 Task: Aligning positions with candidates who applied for jobs.
Action: Mouse moved to (334, 106)
Screenshot: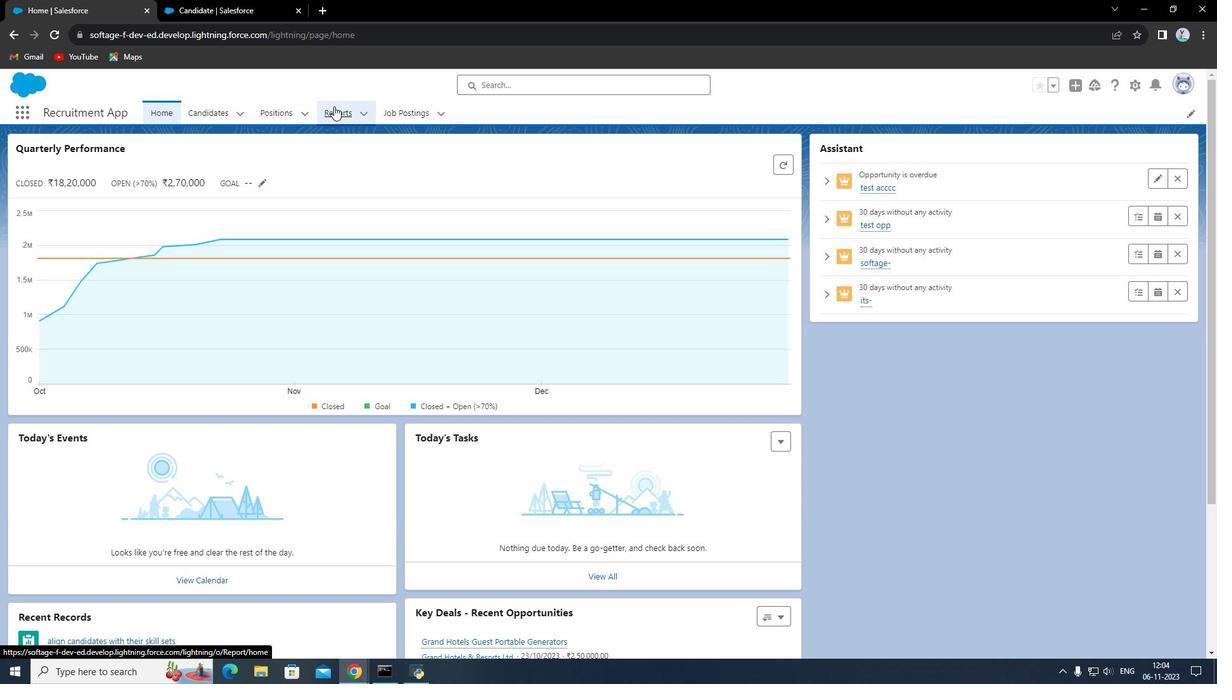 
Action: Mouse pressed left at (334, 106)
Screenshot: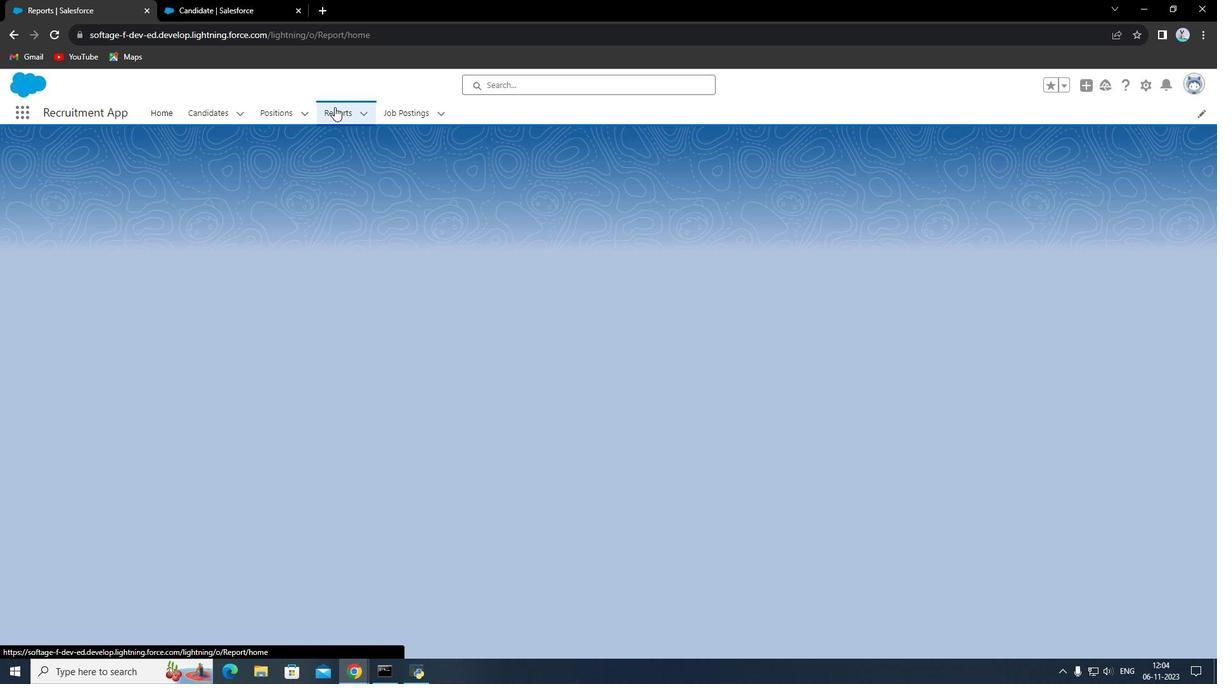 
Action: Mouse moved to (1065, 161)
Screenshot: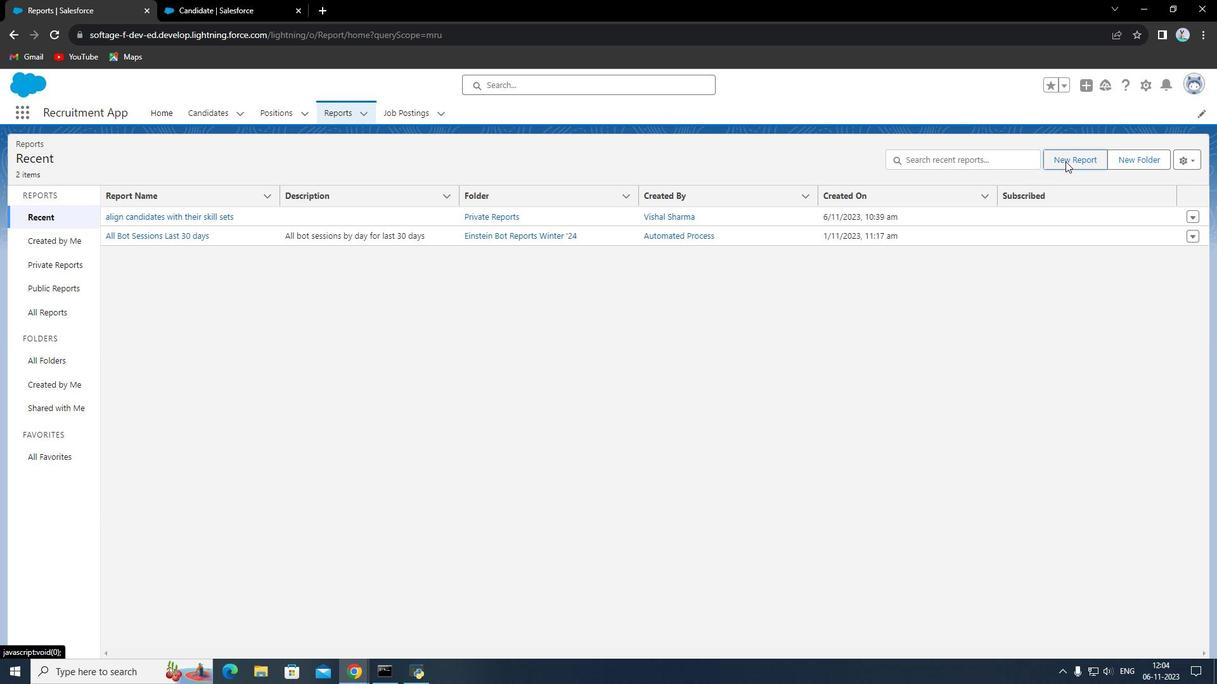 
Action: Mouse pressed left at (1065, 161)
Screenshot: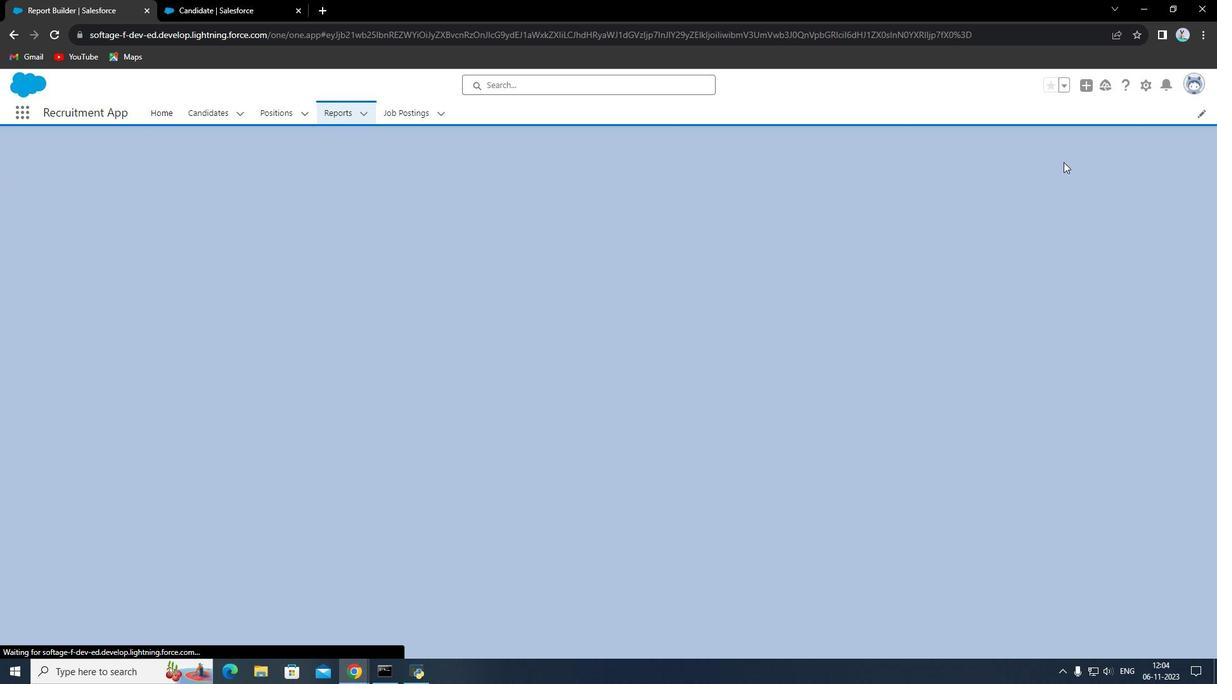 
Action: Mouse moved to (321, 258)
Screenshot: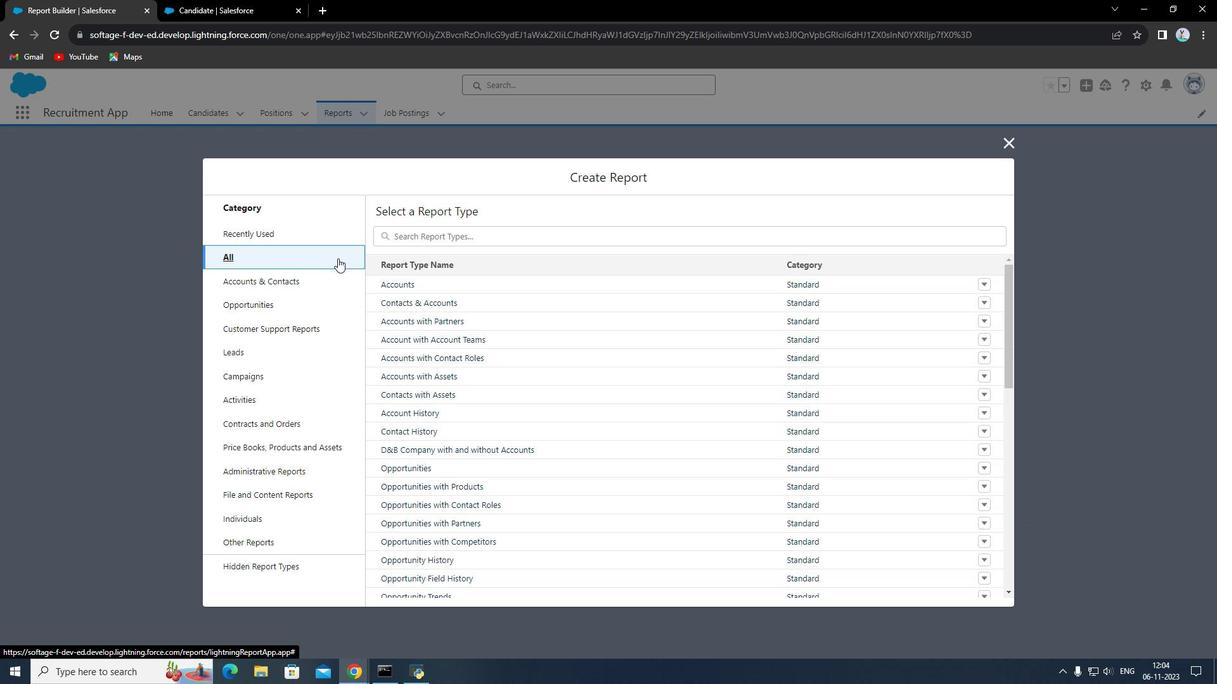 
Action: Mouse pressed left at (321, 258)
Screenshot: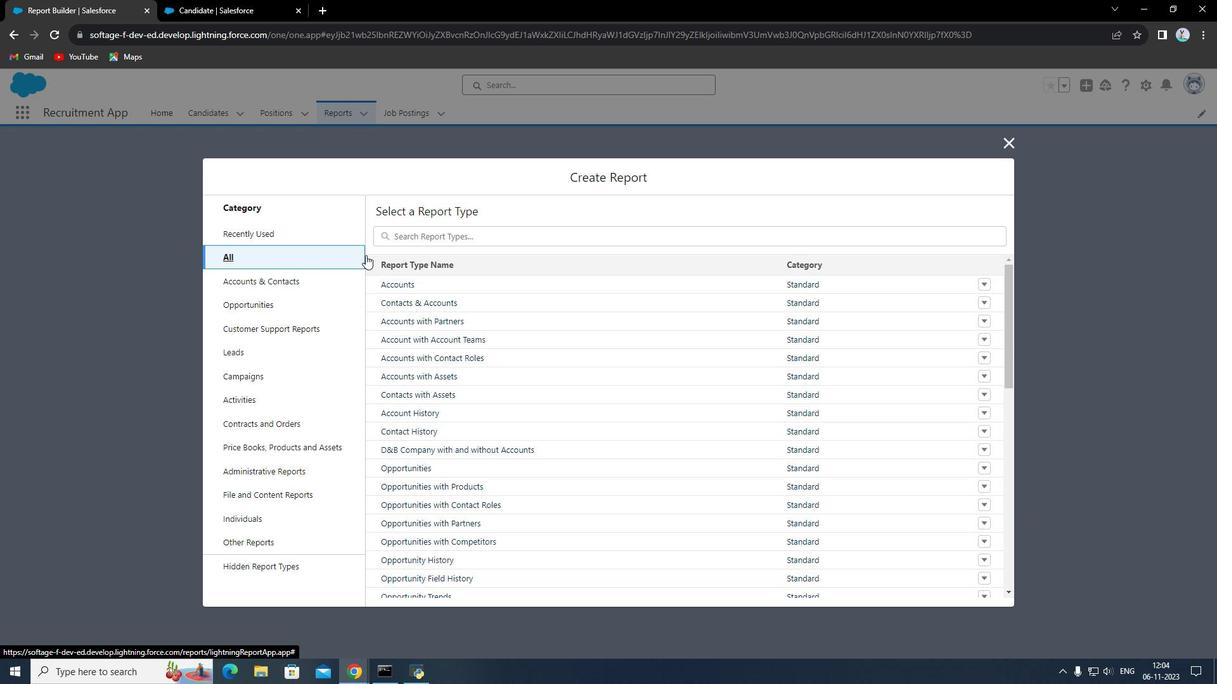 
Action: Mouse moved to (436, 238)
Screenshot: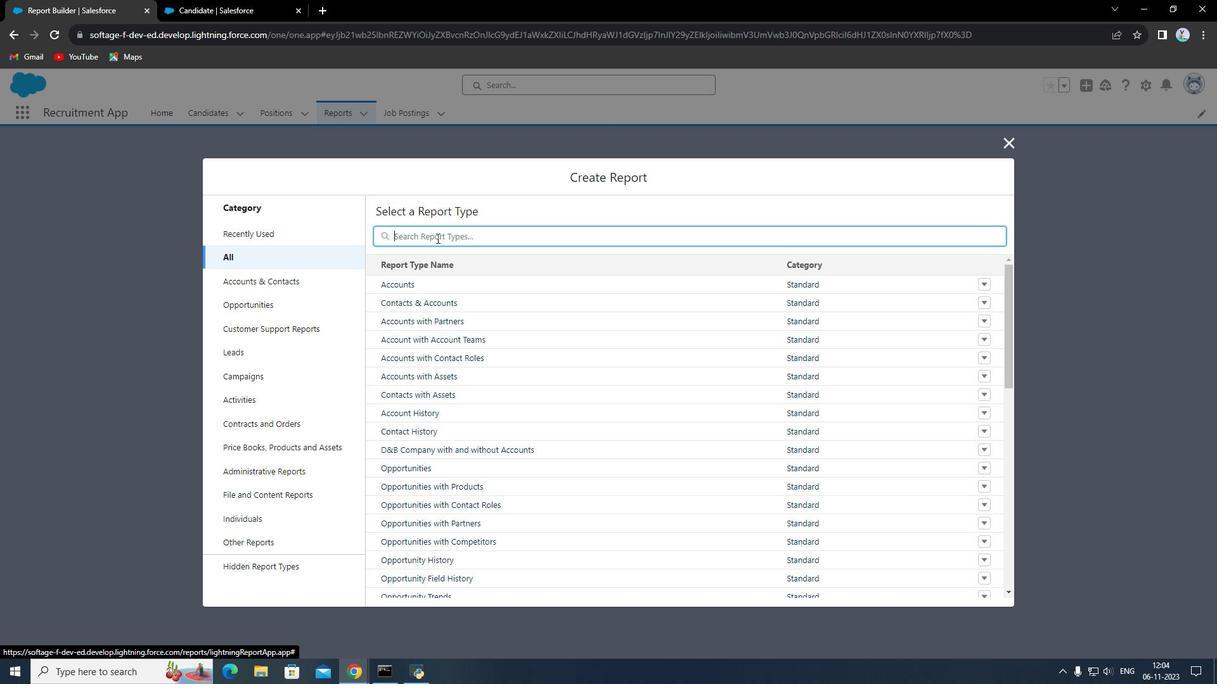 
Action: Mouse pressed left at (436, 238)
Screenshot: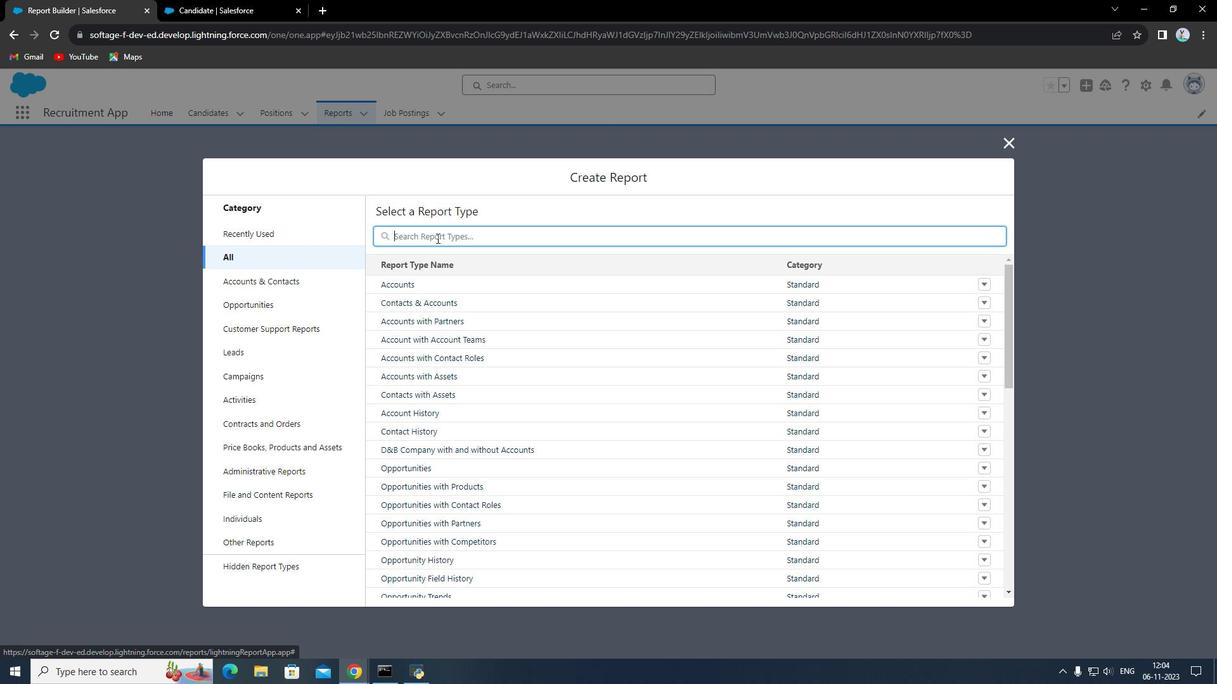 
Action: Mouse moved to (436, 238)
Screenshot: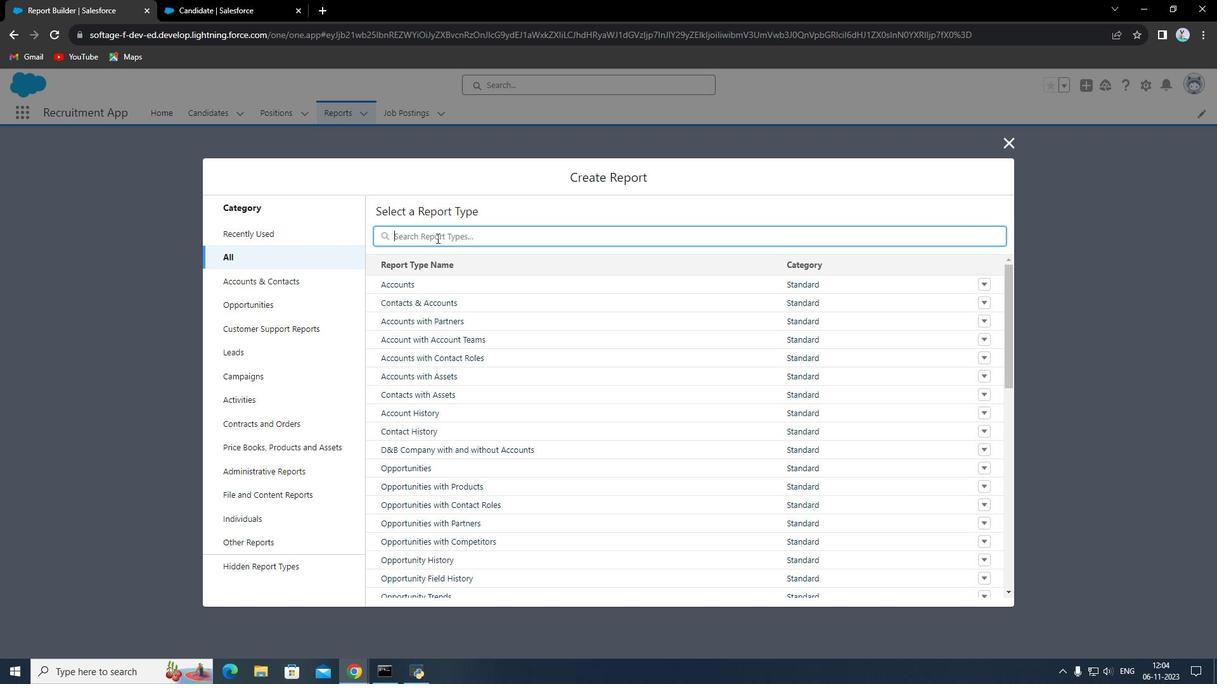 
Action: Key pressed can
Screenshot: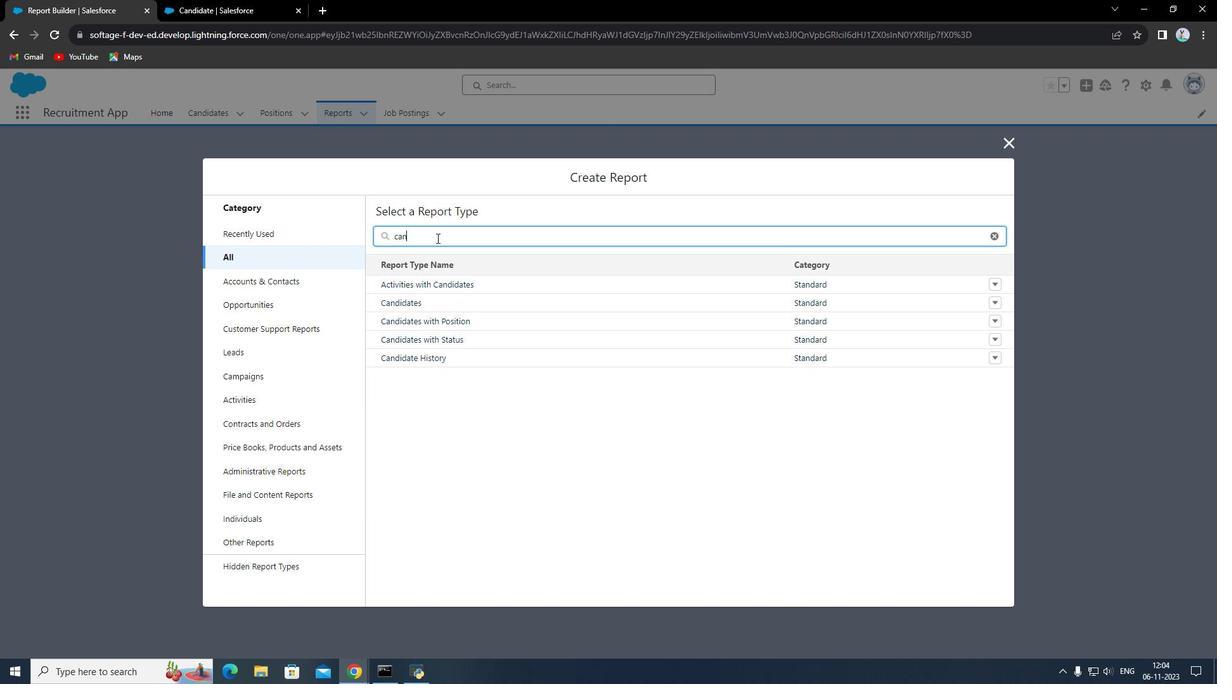 
Action: Mouse moved to (442, 297)
Screenshot: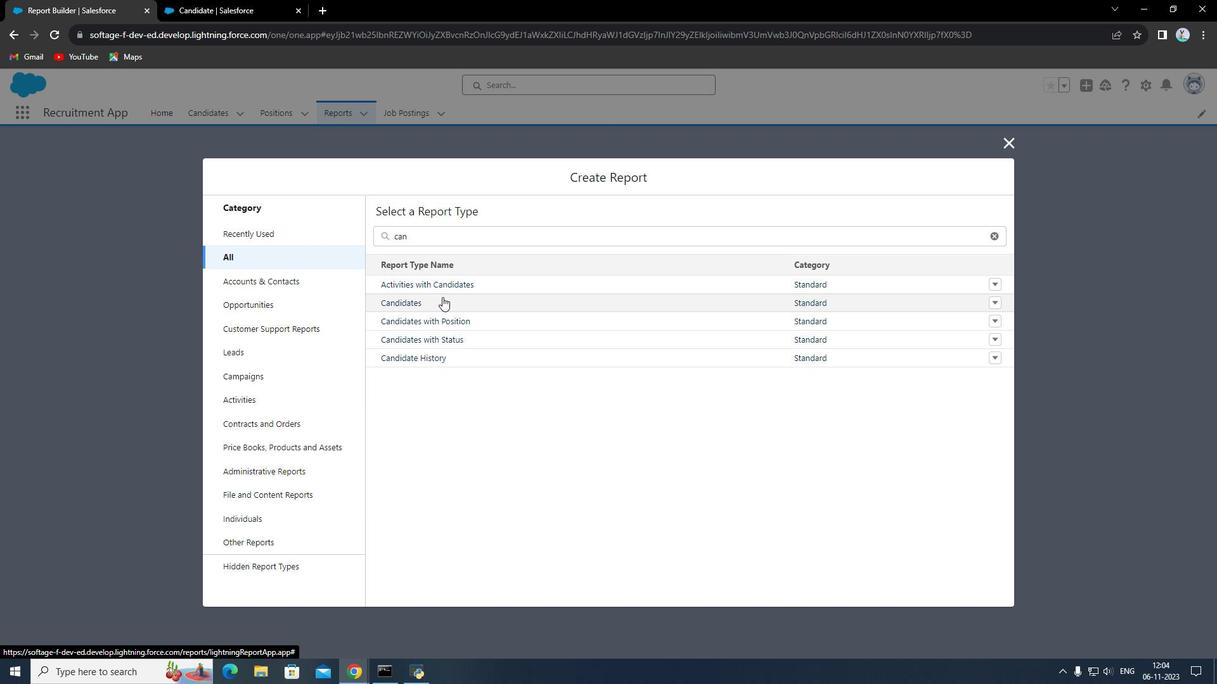 
Action: Mouse pressed left at (442, 297)
Screenshot: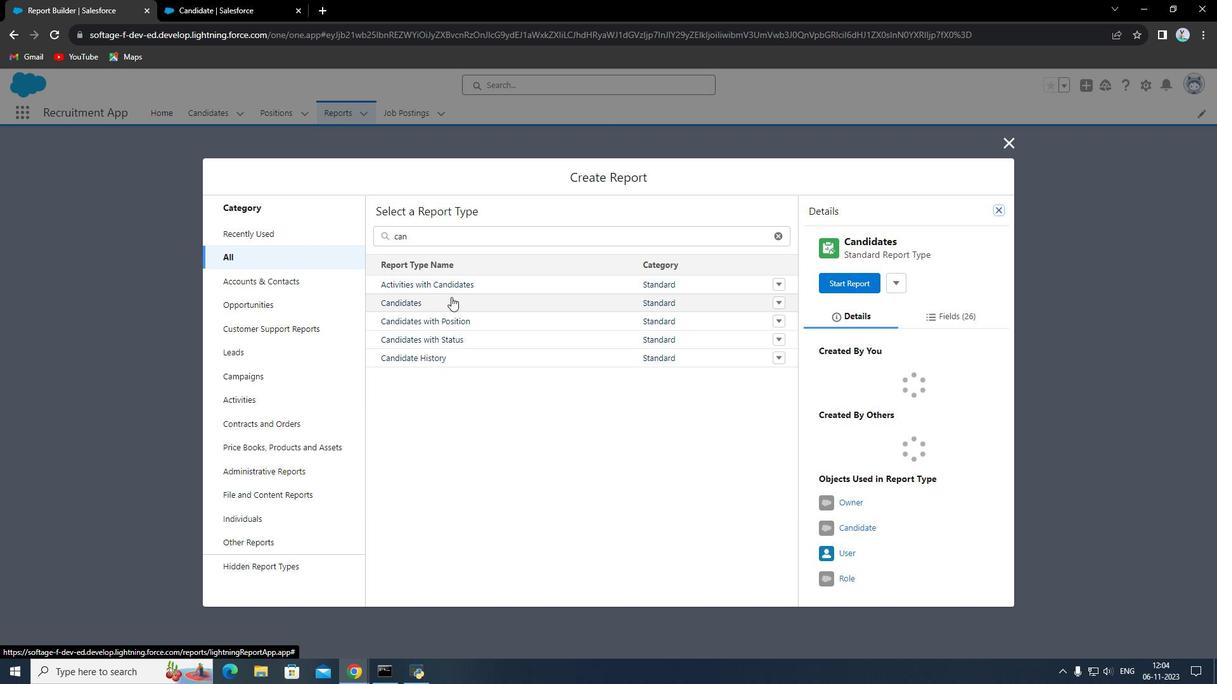 
Action: Mouse moved to (867, 285)
Screenshot: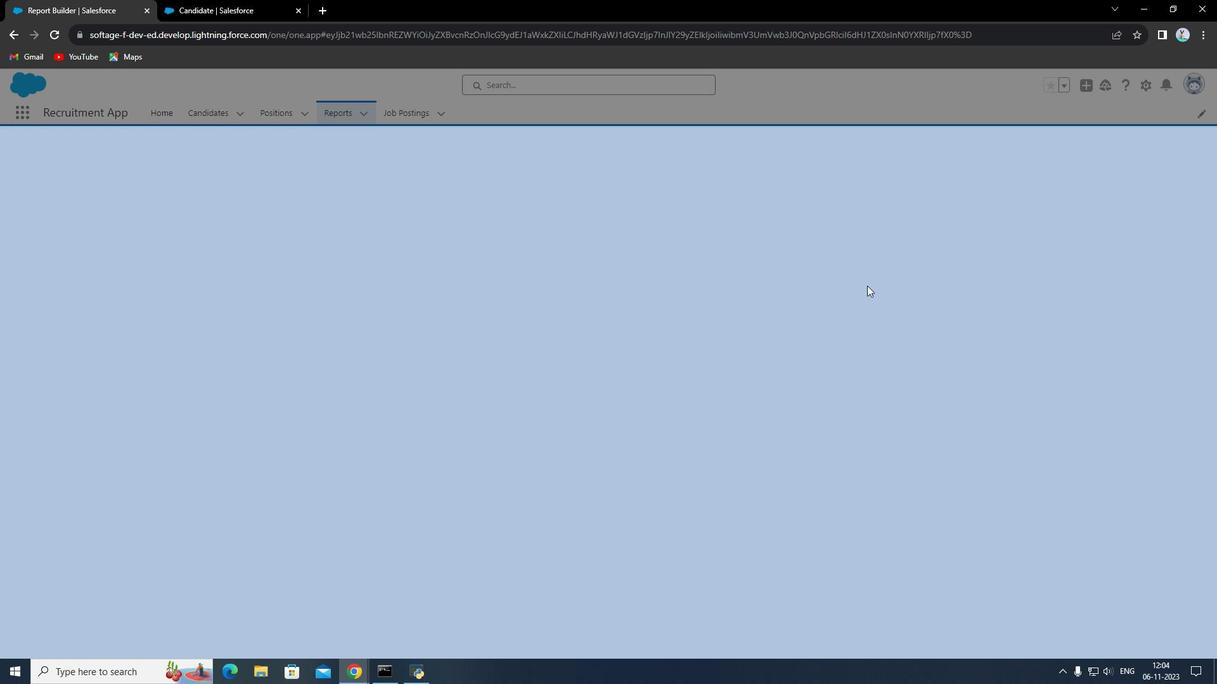 
Action: Mouse pressed left at (867, 285)
Screenshot: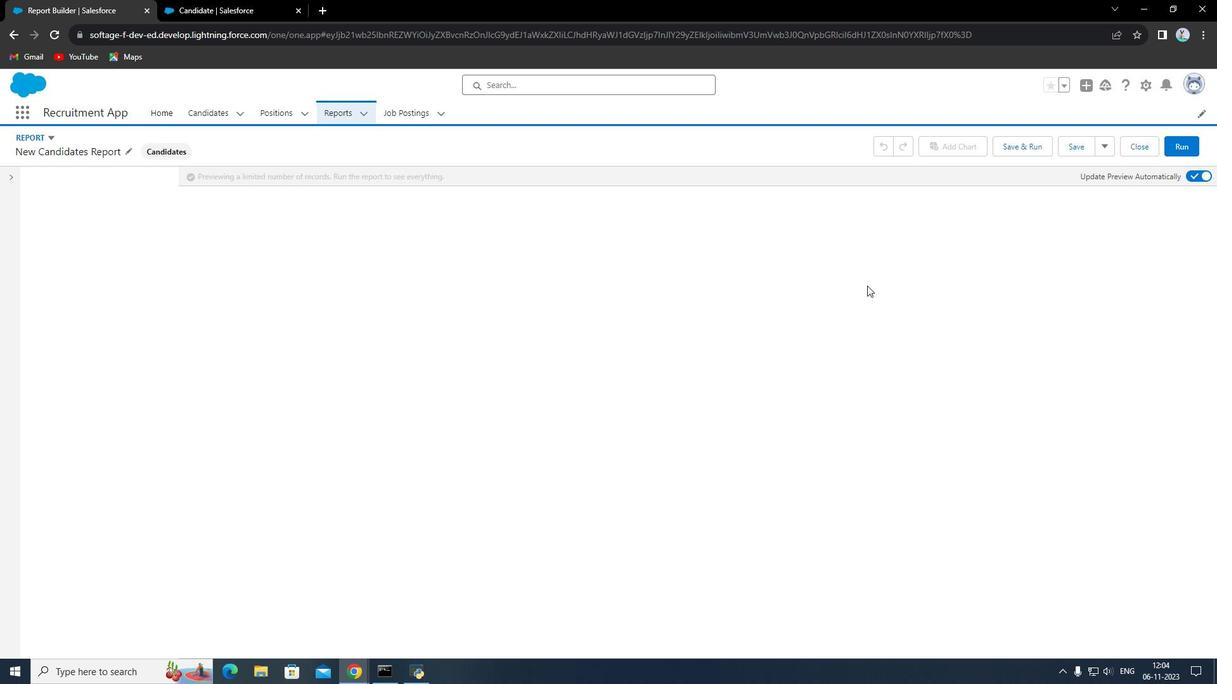 
Action: Mouse moved to (84, 244)
Screenshot: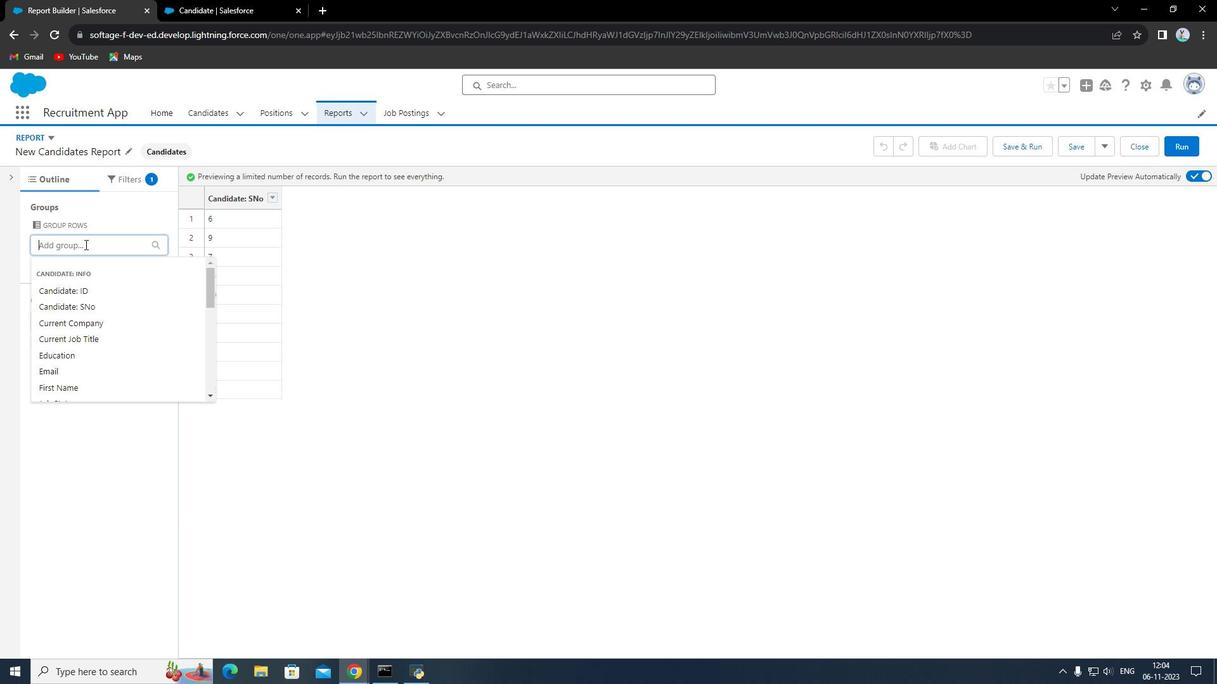 
Action: Mouse pressed left at (84, 244)
Screenshot: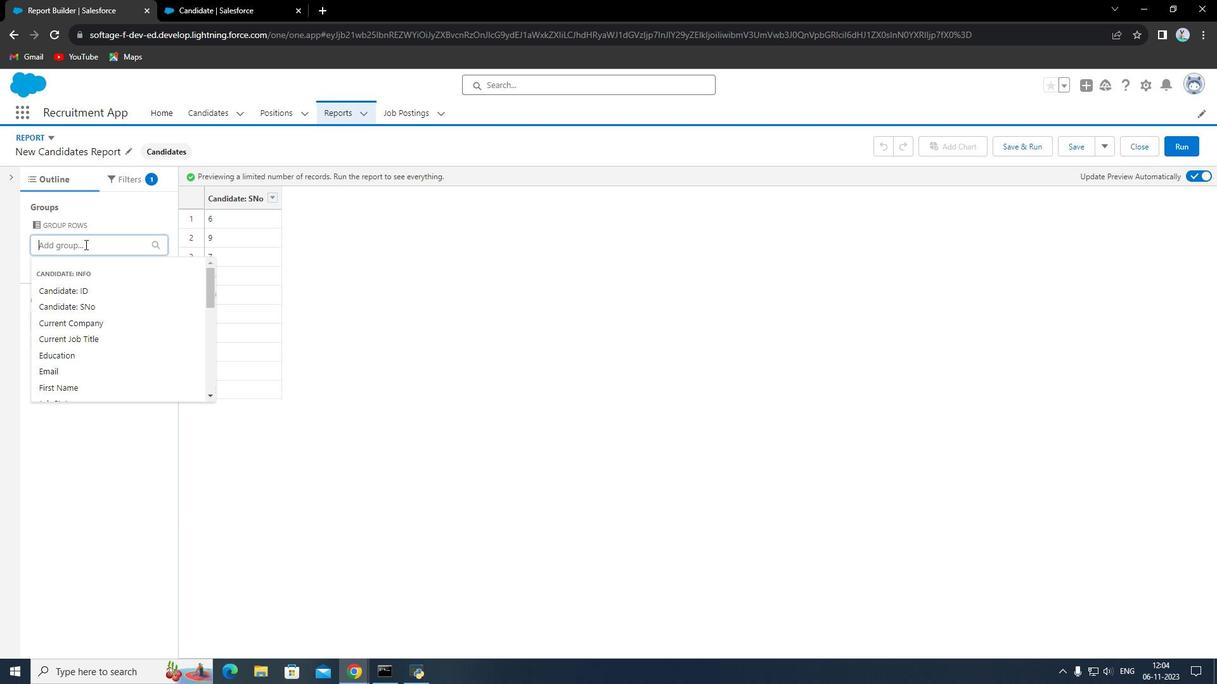 
Action: Key pressed pos
Screenshot: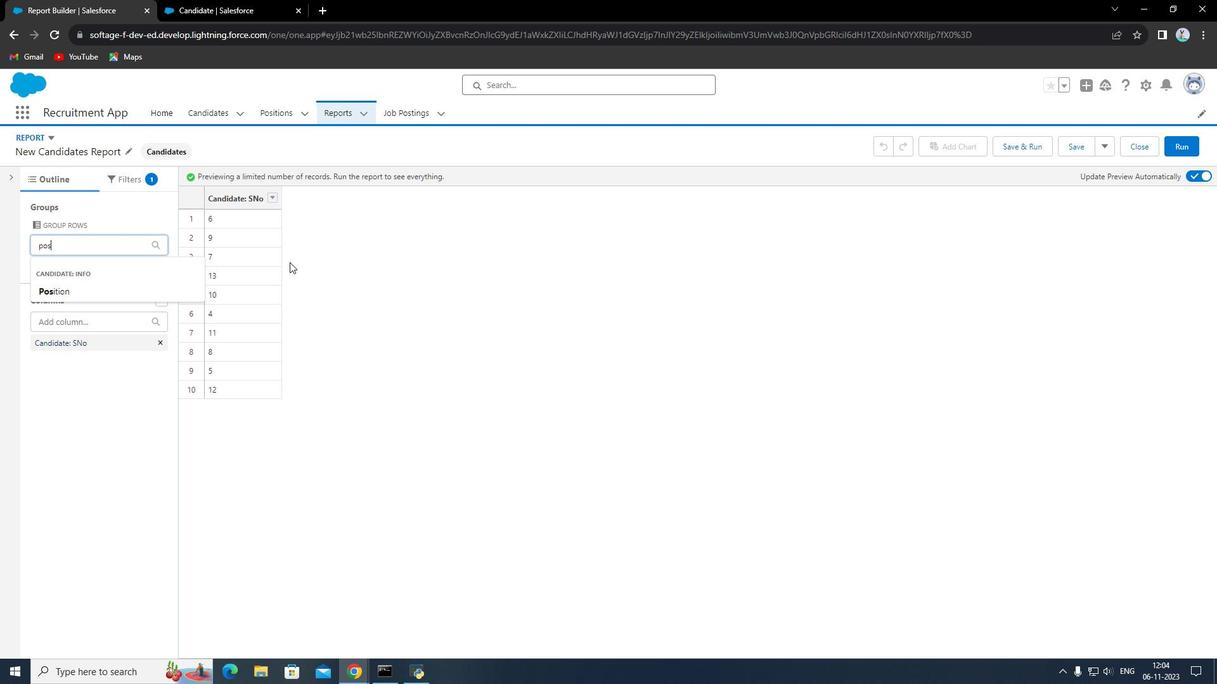 
Action: Mouse moved to (102, 287)
Screenshot: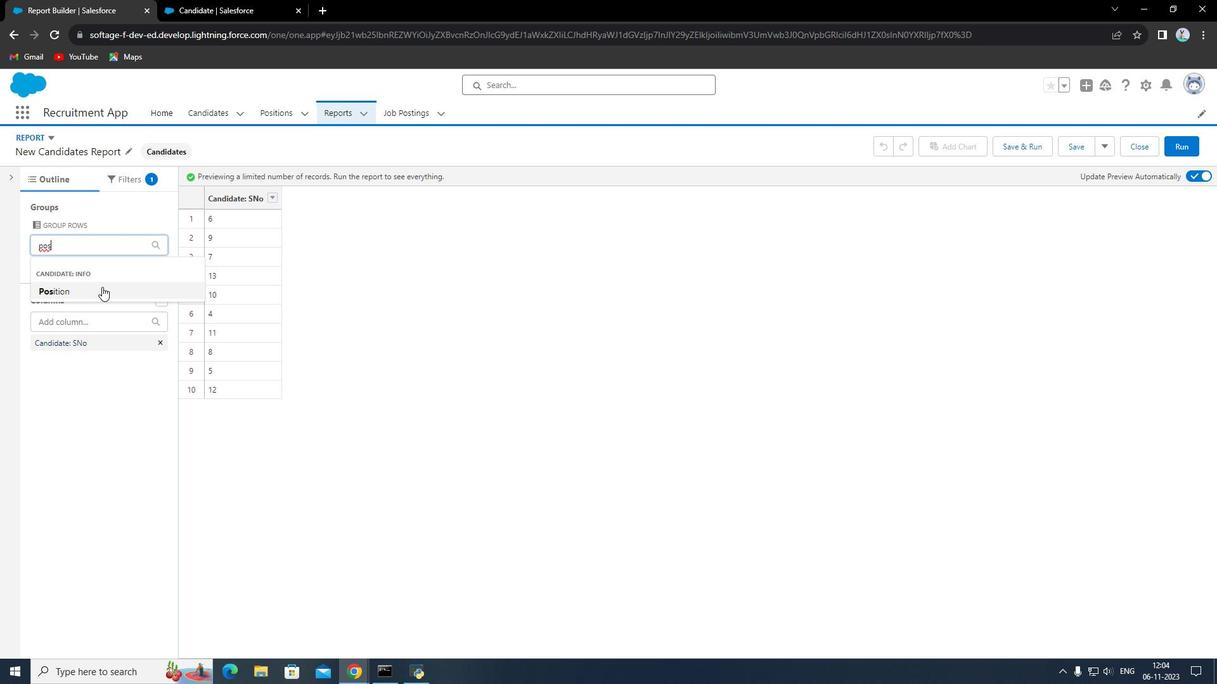
Action: Mouse pressed left at (102, 287)
Screenshot: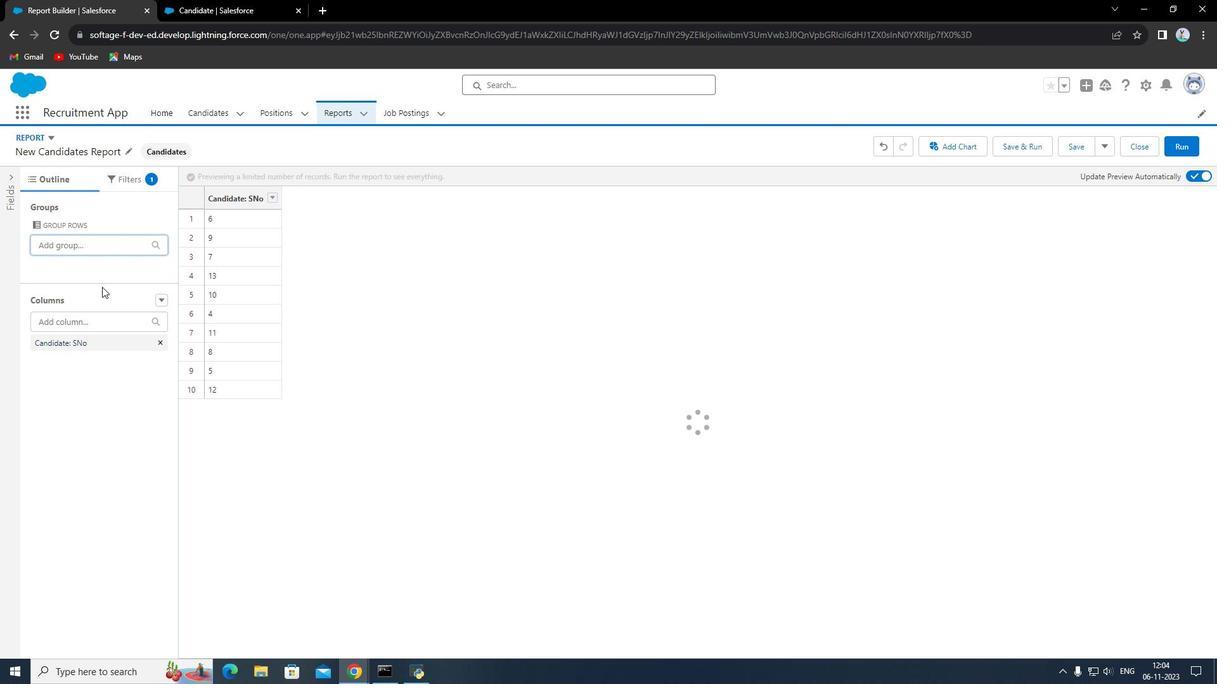 
Action: Mouse moved to (109, 387)
Screenshot: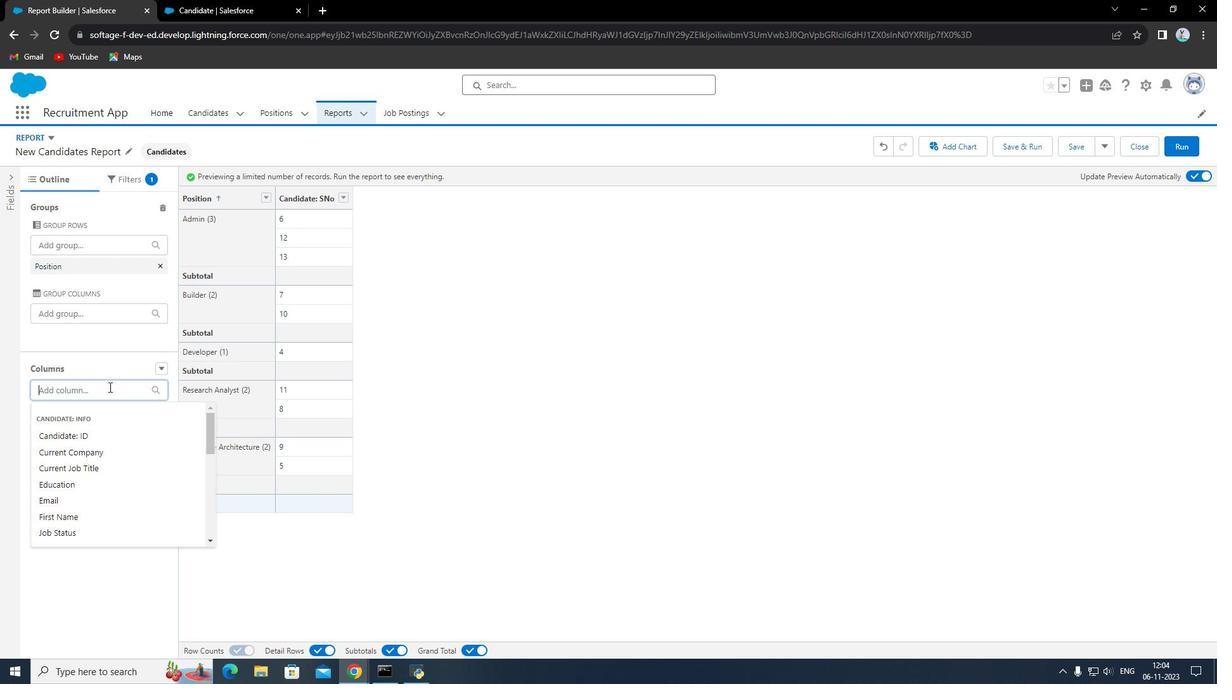 
Action: Mouse pressed left at (109, 387)
Screenshot: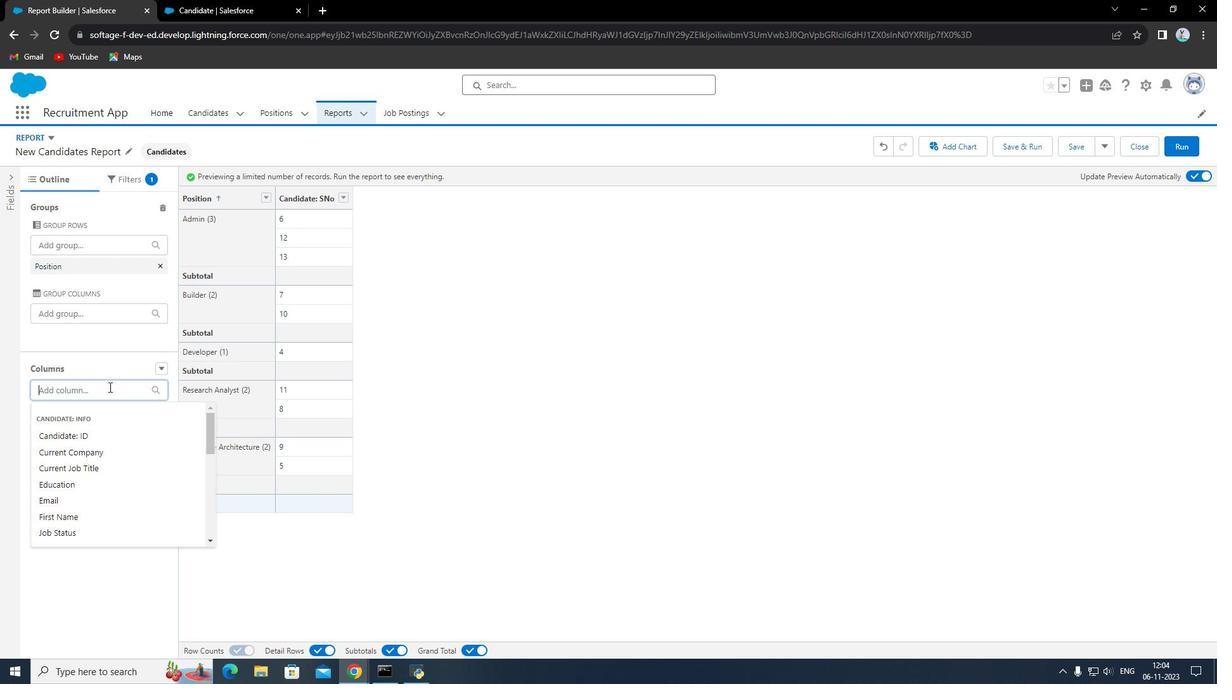 
Action: Mouse moved to (109, 387)
Screenshot: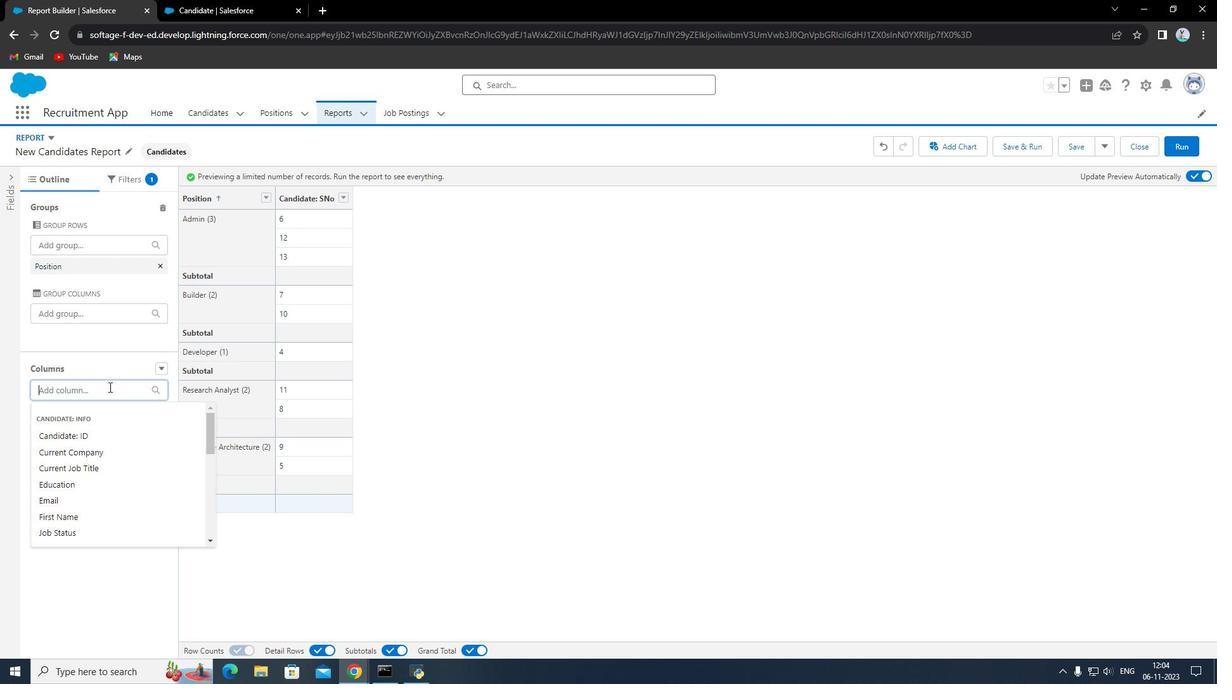 
Action: Key pressed co
Screenshot: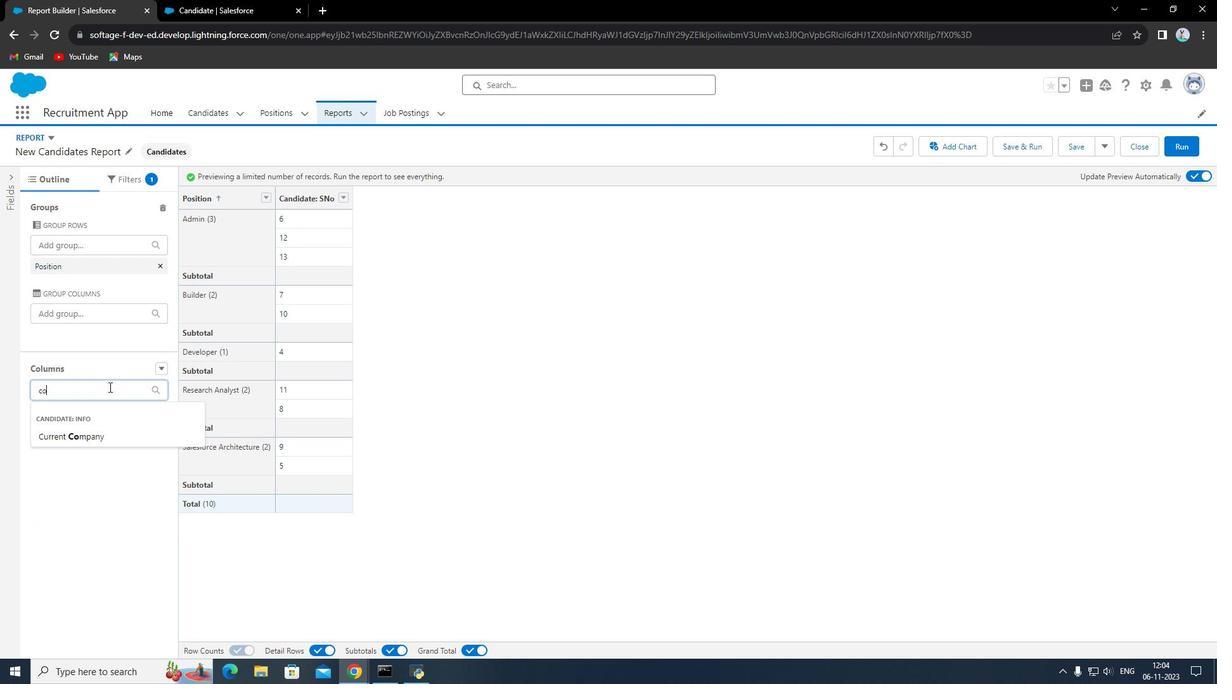 
Action: Mouse moved to (126, 431)
Screenshot: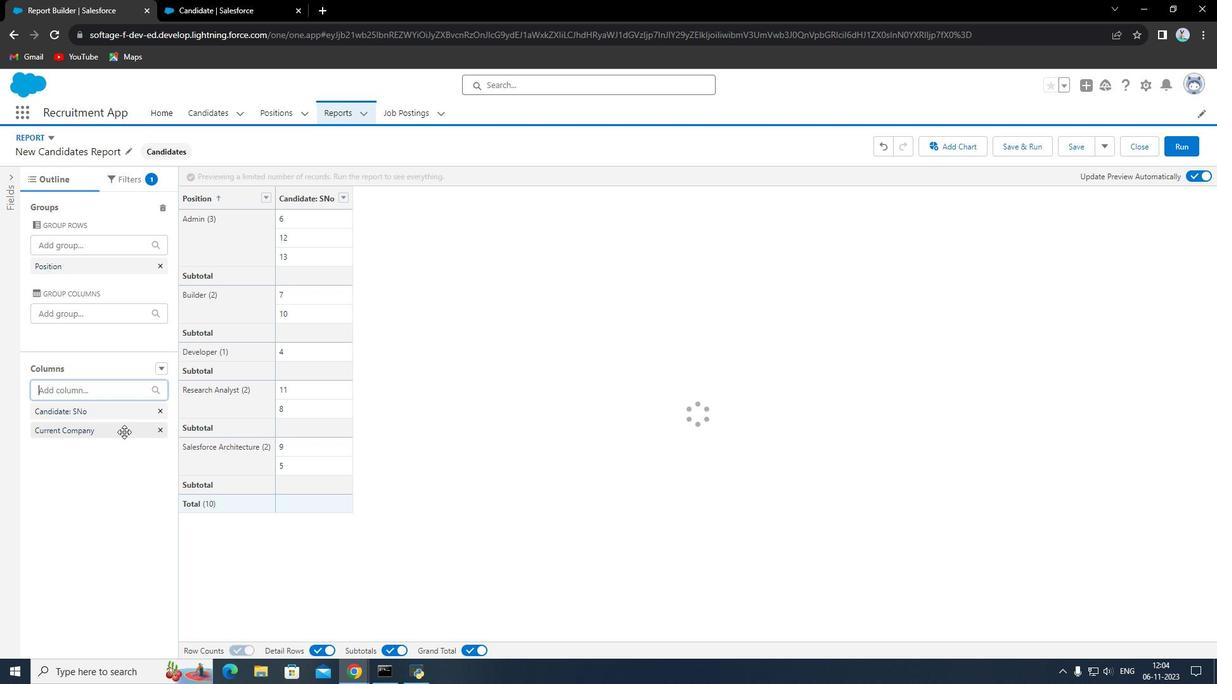 
Action: Mouse pressed left at (126, 431)
Screenshot: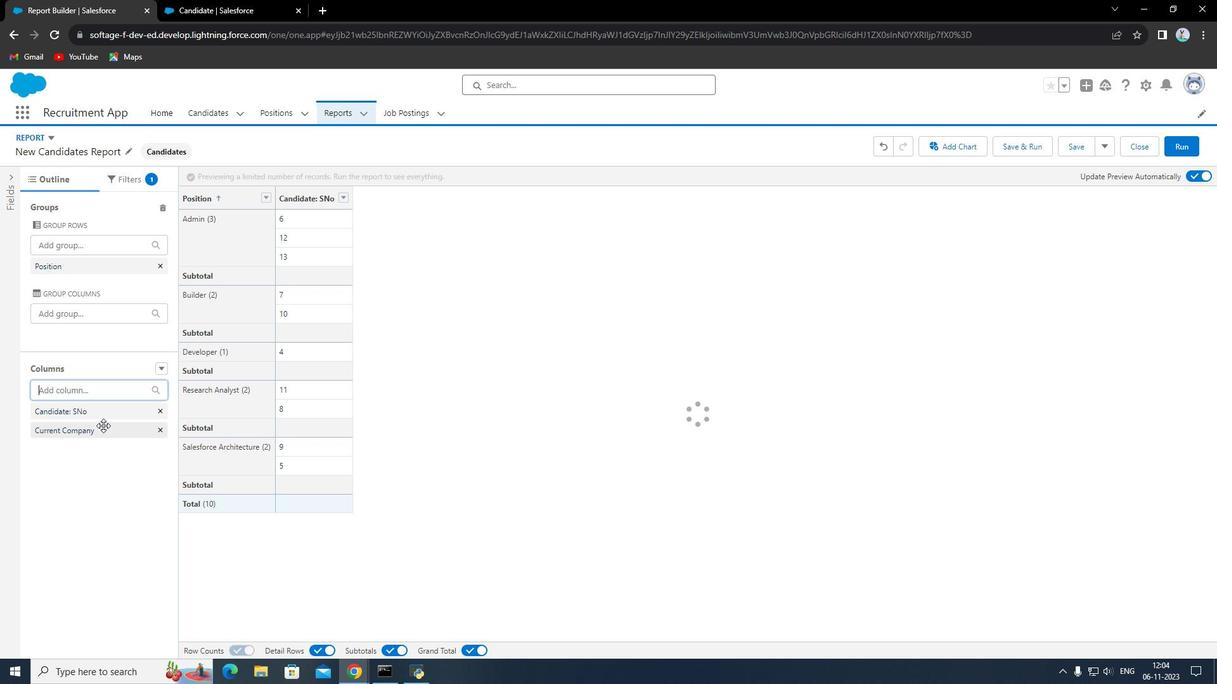 
Action: Mouse moved to (95, 391)
Screenshot: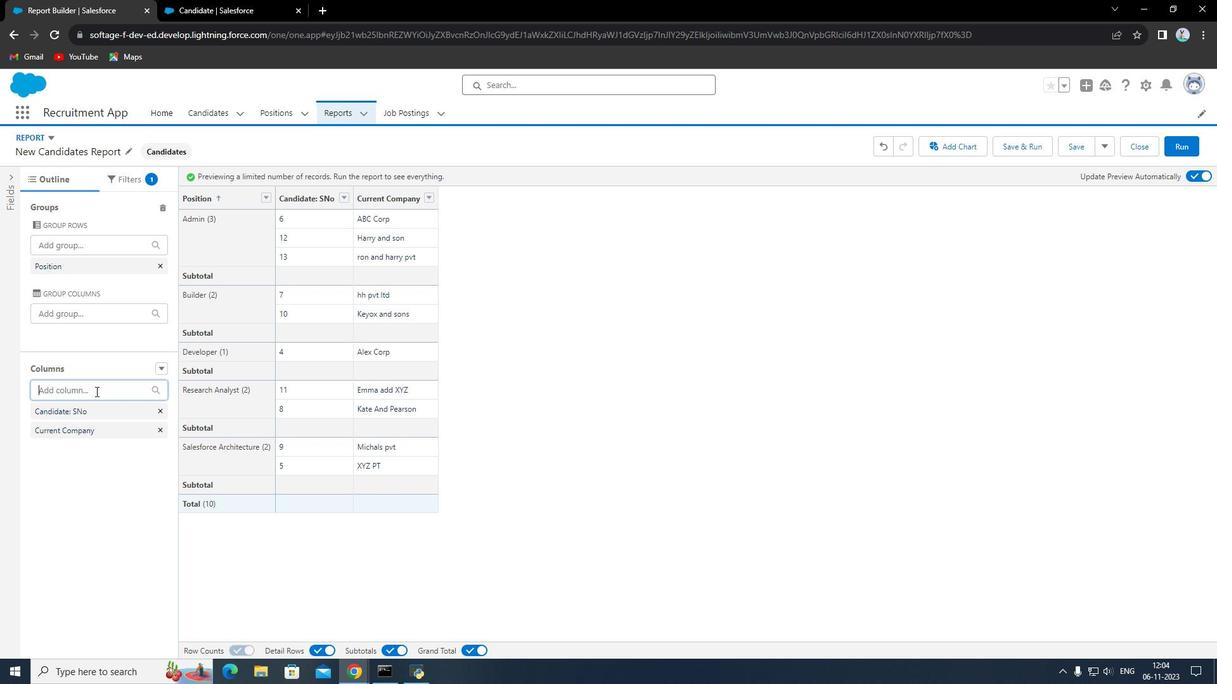 
Action: Mouse pressed left at (95, 391)
Screenshot: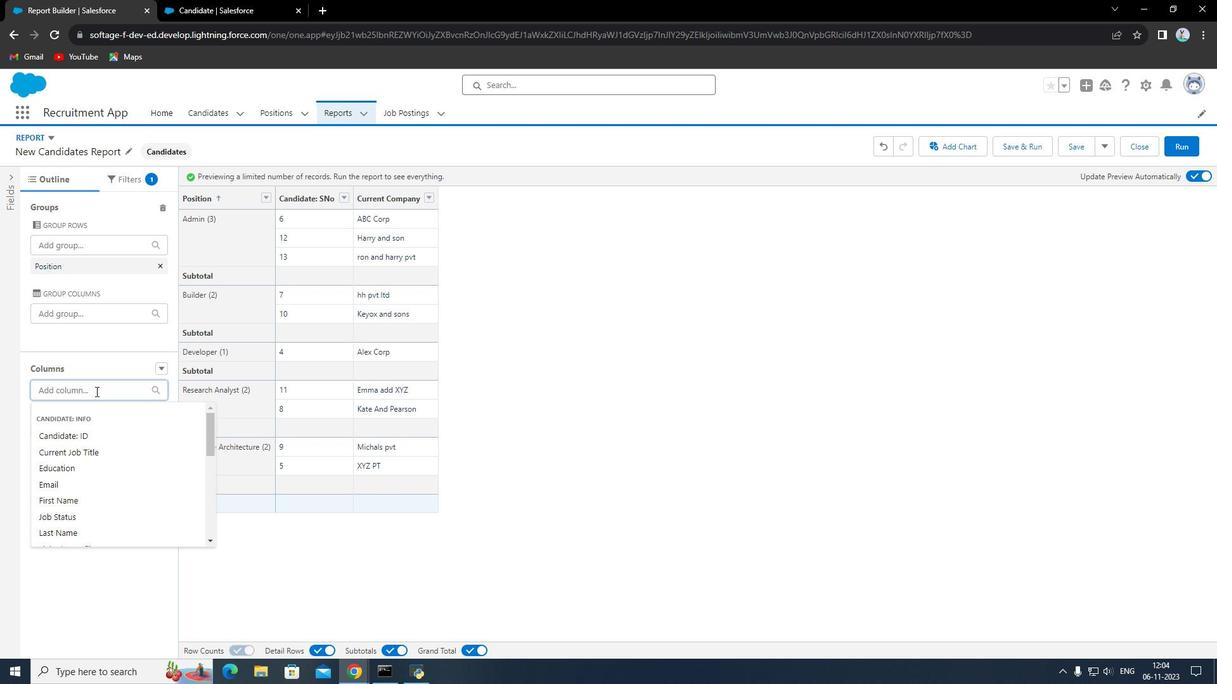 
Action: Key pressed nam
Screenshot: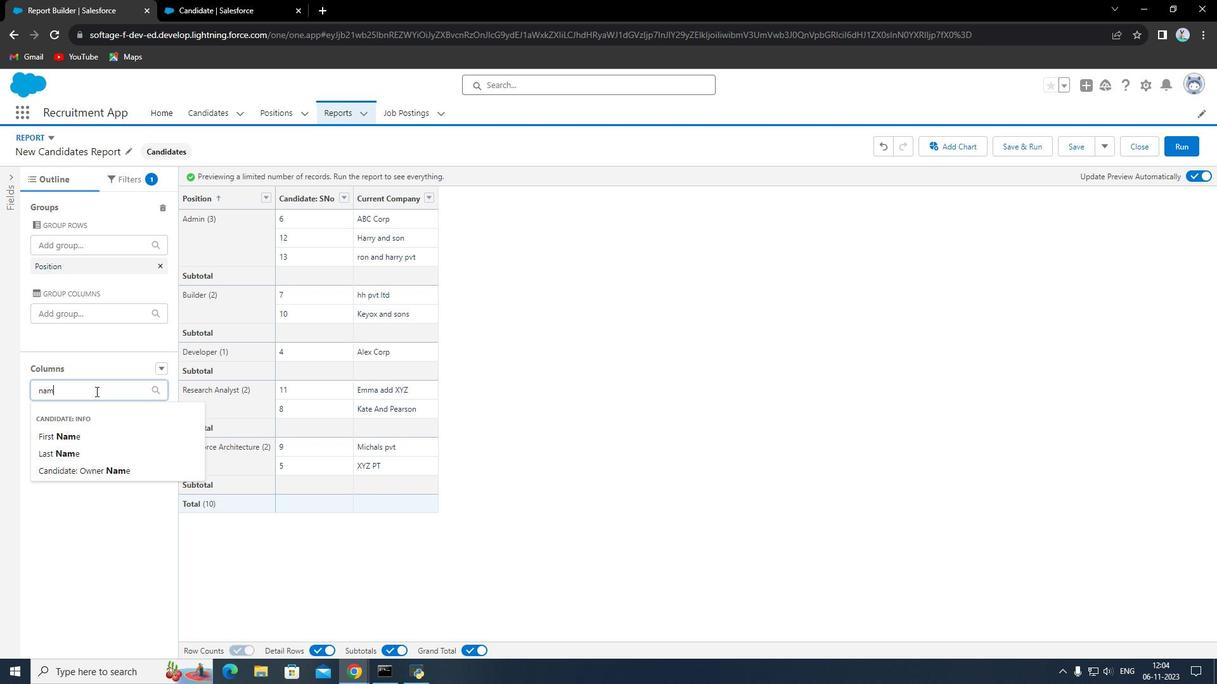 
Action: Mouse moved to (98, 435)
Screenshot: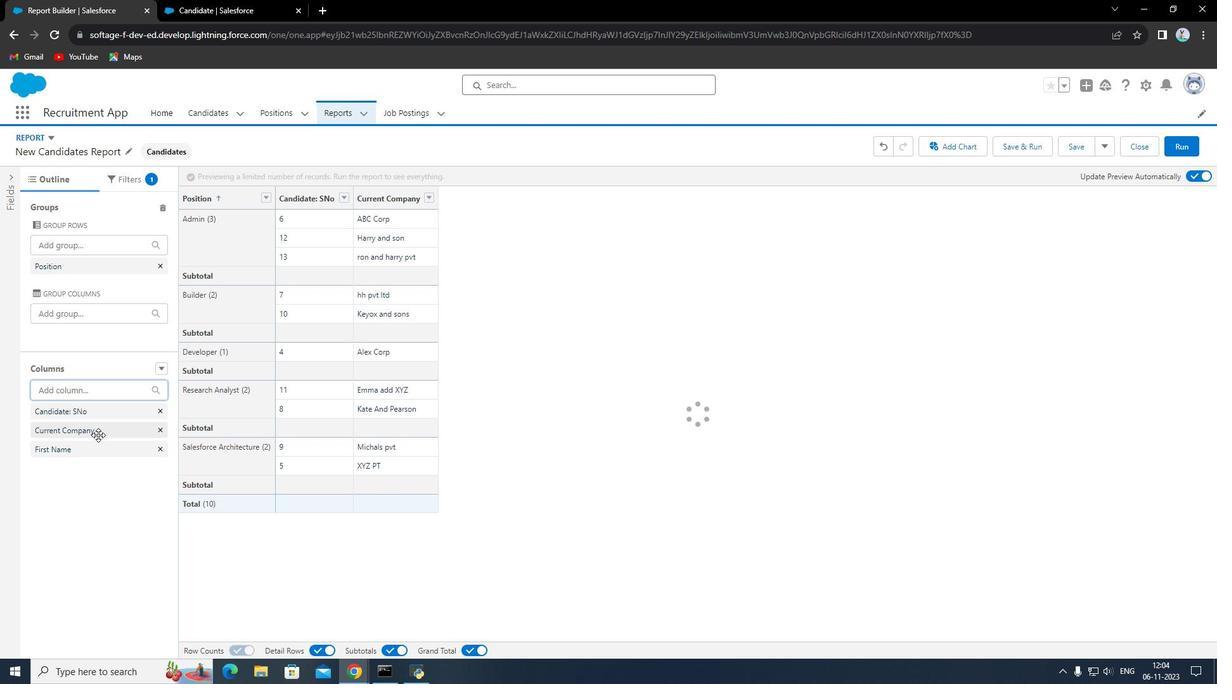 
Action: Mouse pressed left at (98, 435)
Screenshot: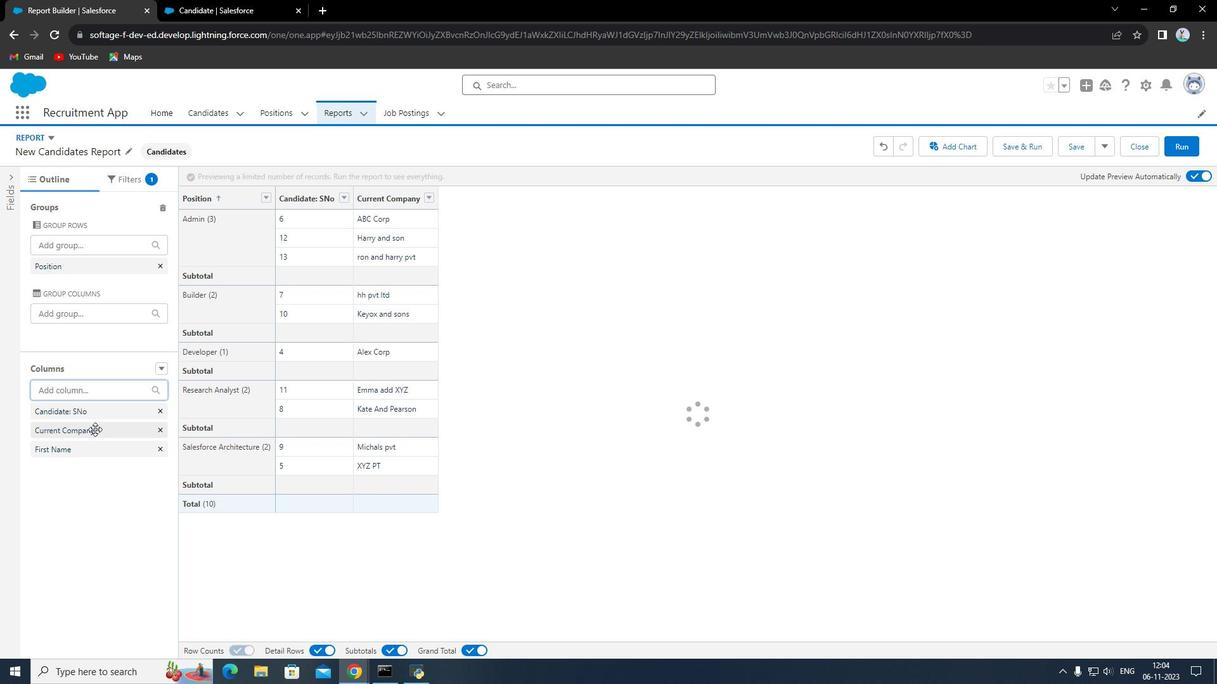 
Action: Mouse moved to (88, 391)
Screenshot: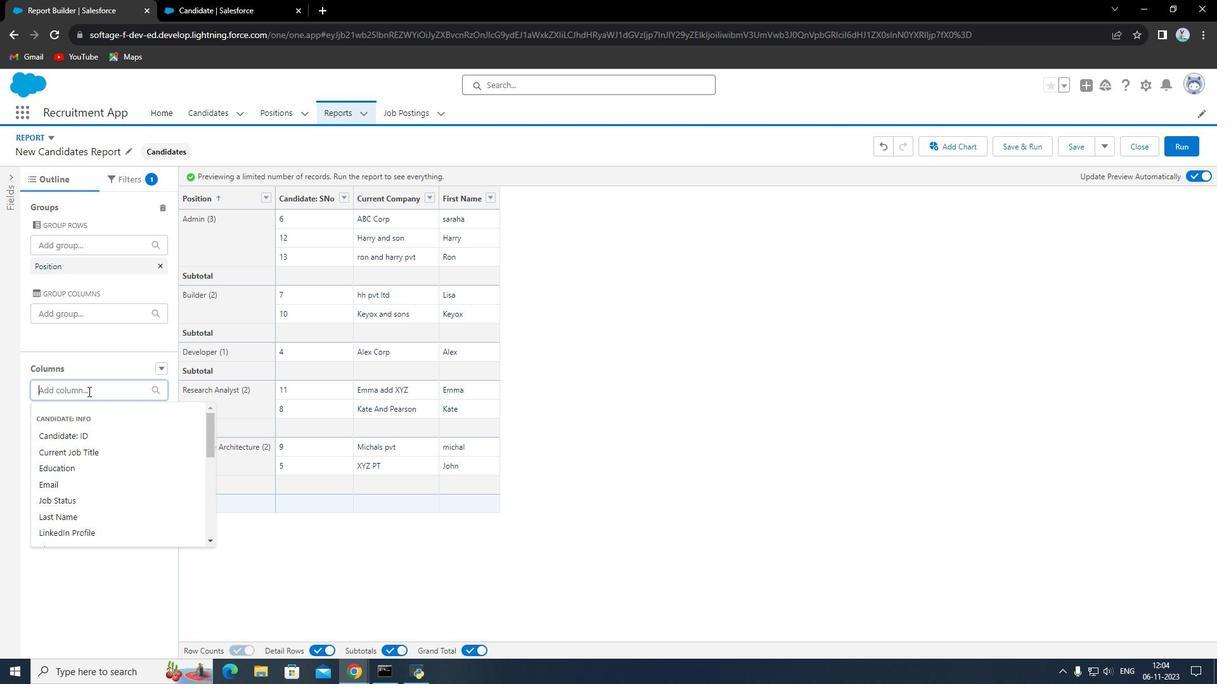 
Action: Mouse pressed left at (88, 391)
Screenshot: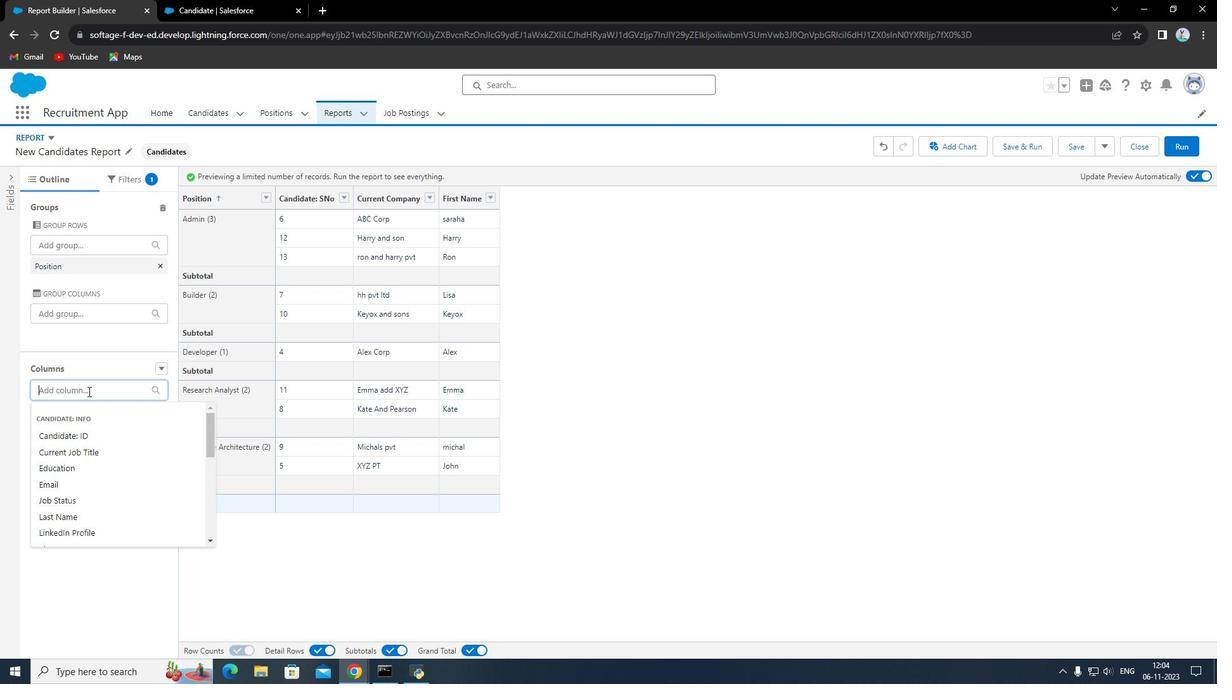 
Action: Key pressed nam
Screenshot: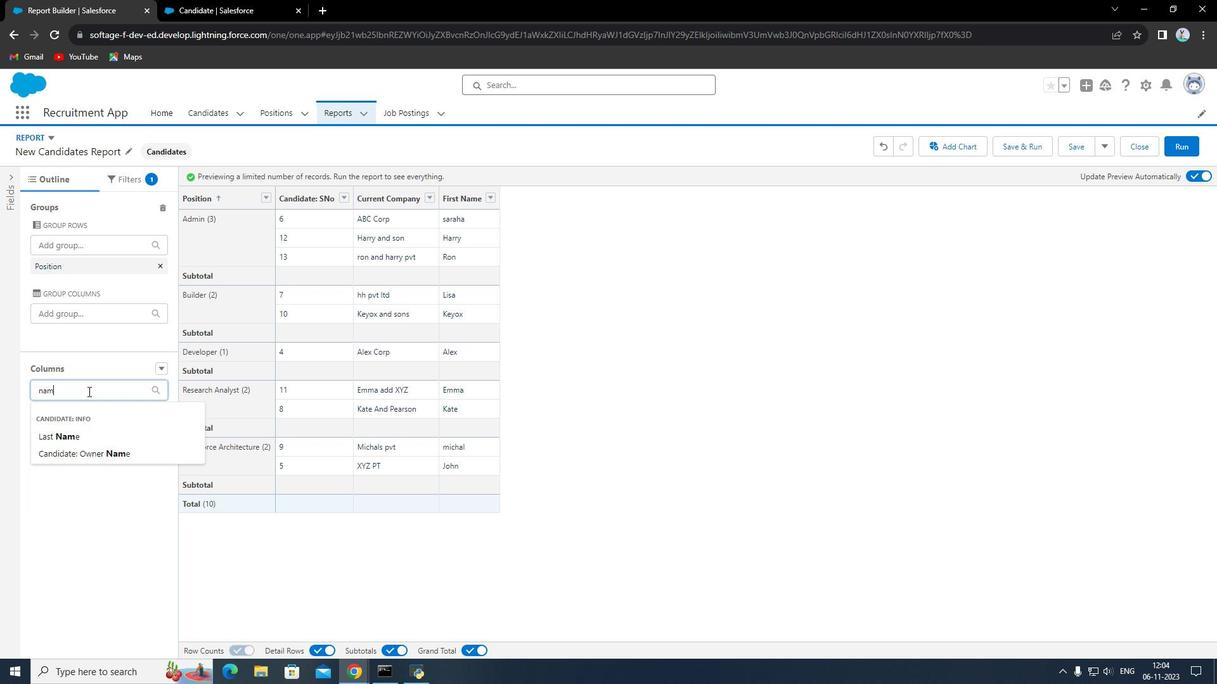 
Action: Mouse moved to (112, 431)
Screenshot: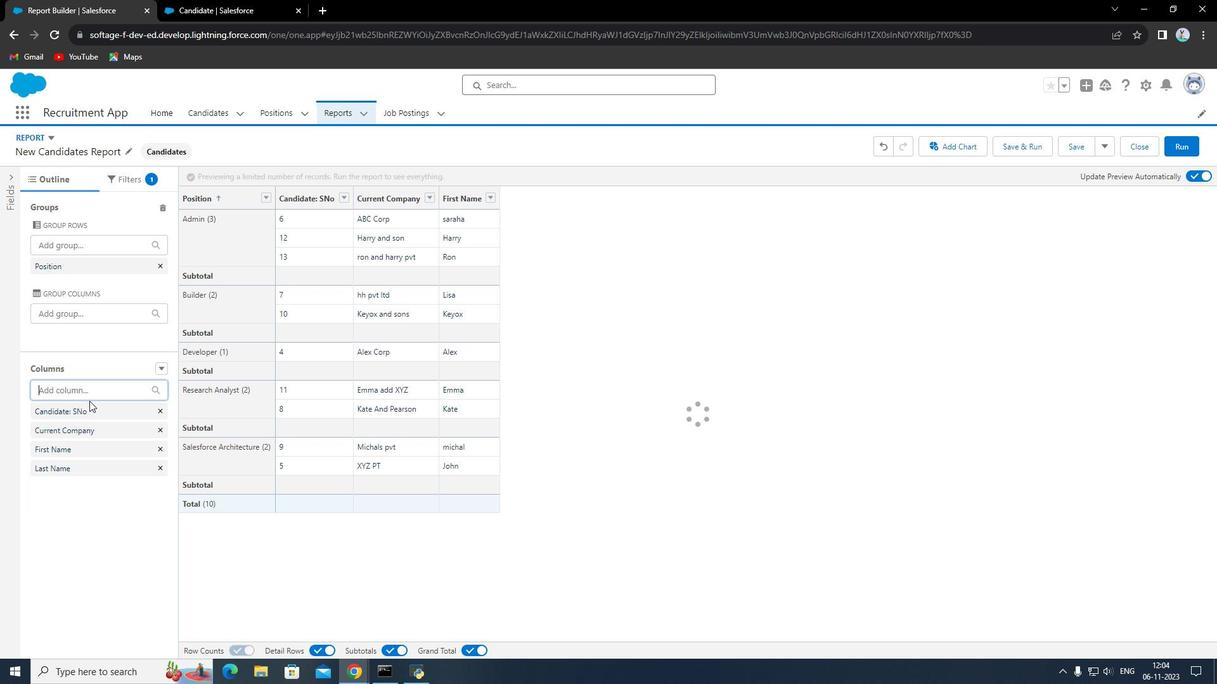 
Action: Mouse pressed left at (112, 431)
Screenshot: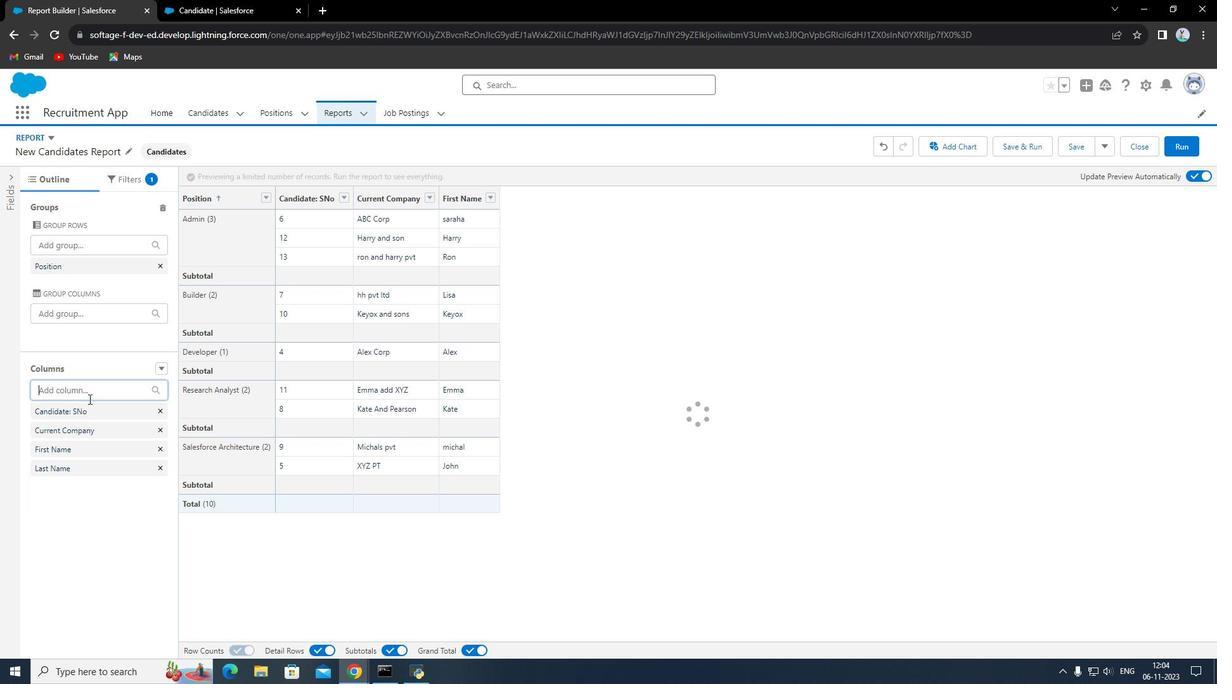 
Action: Mouse moved to (86, 393)
Screenshot: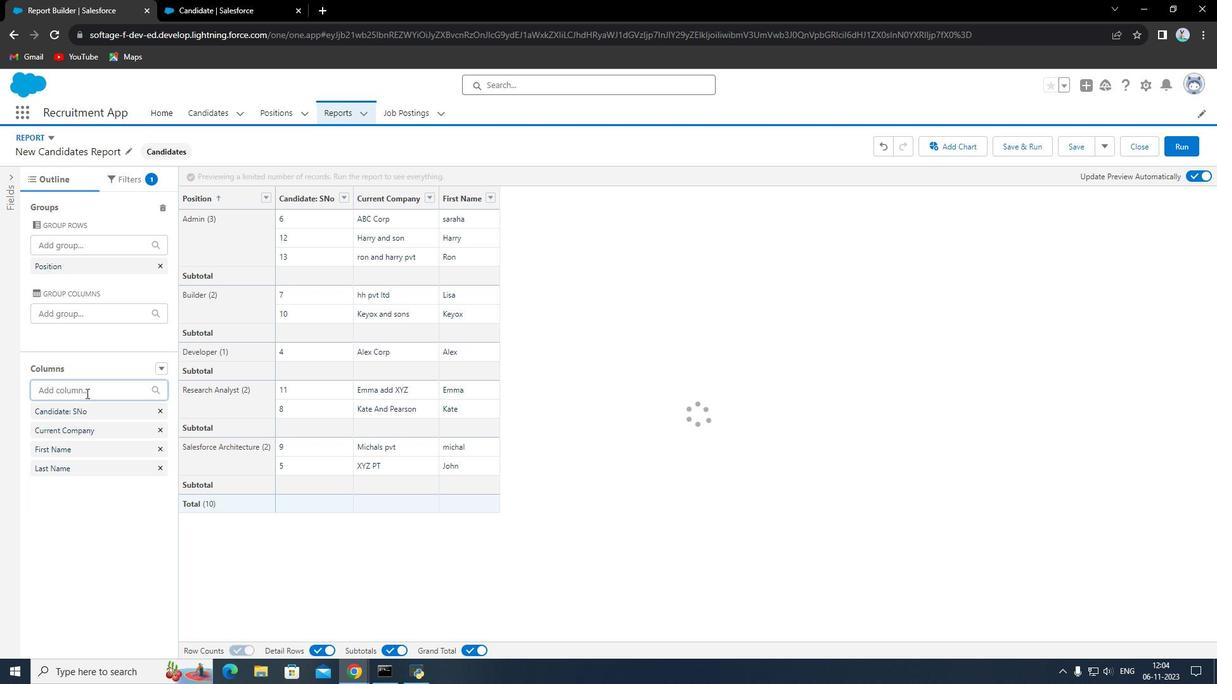 
Action: Mouse pressed left at (86, 393)
Screenshot: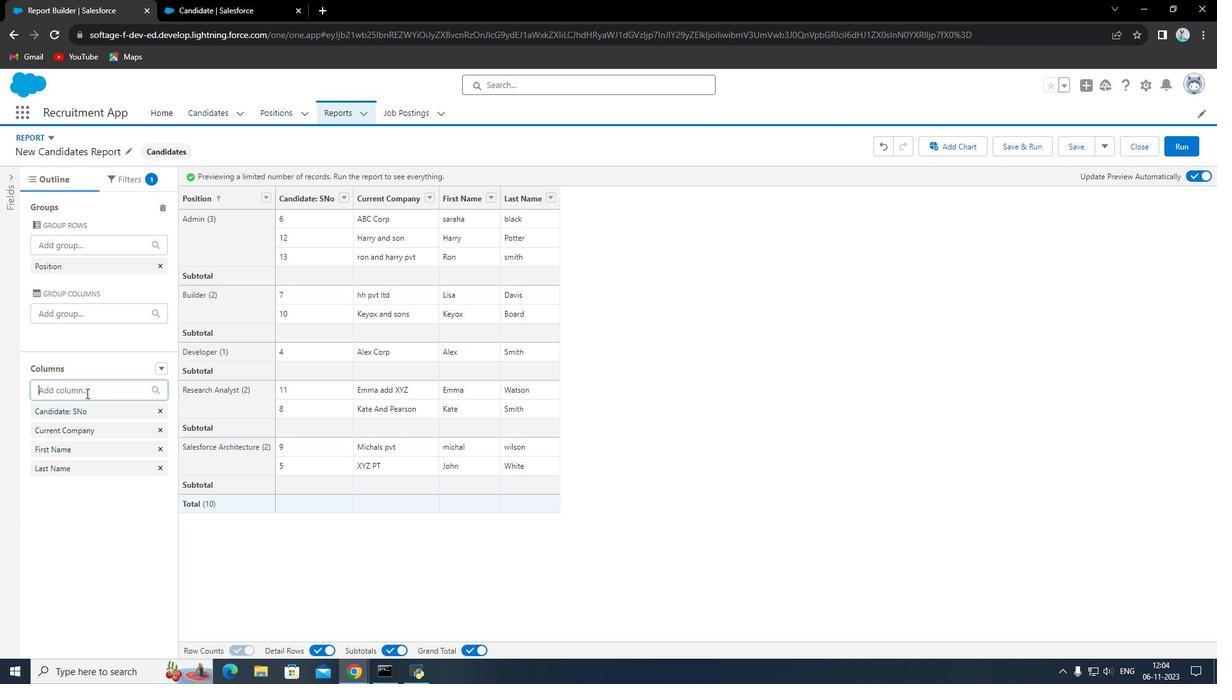 
Action: Key pressed phon
Screenshot: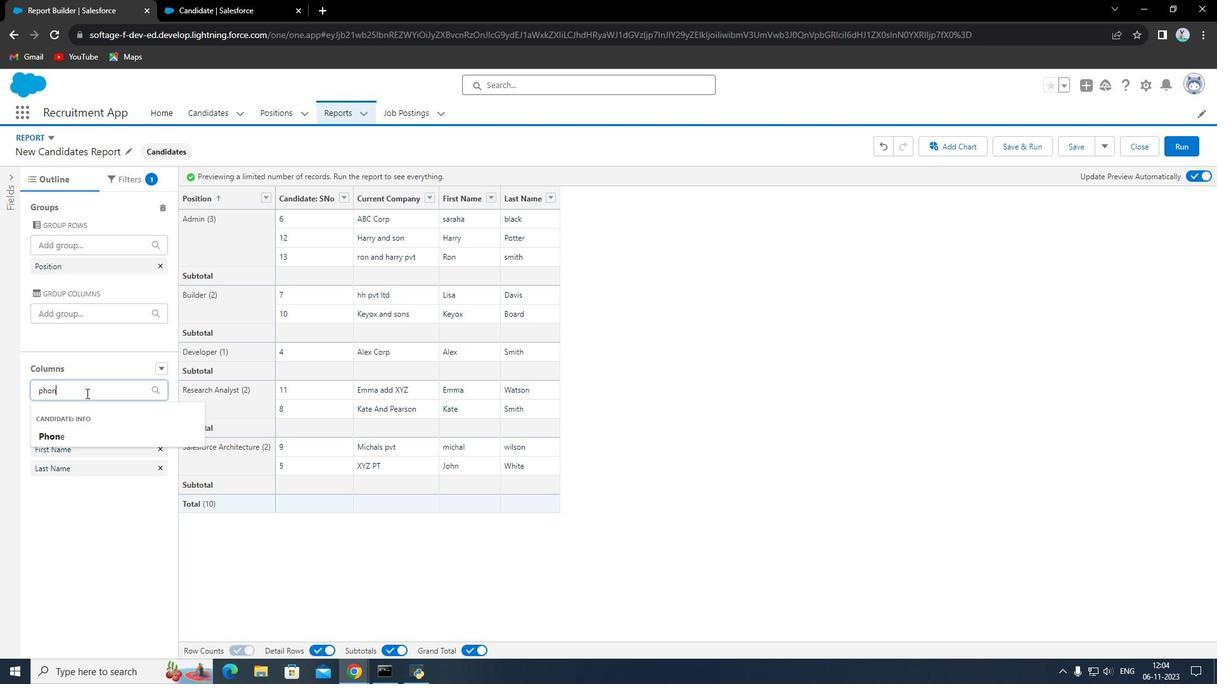 
Action: Mouse moved to (85, 432)
Screenshot: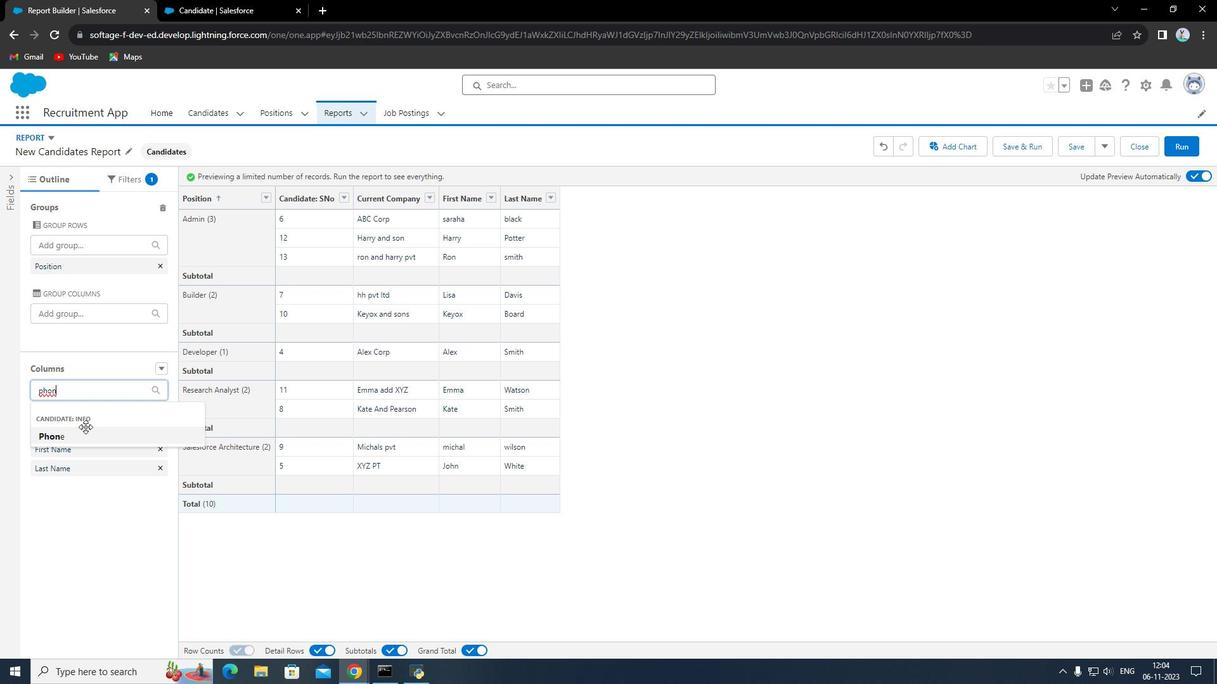 
Action: Mouse pressed left at (85, 432)
Screenshot: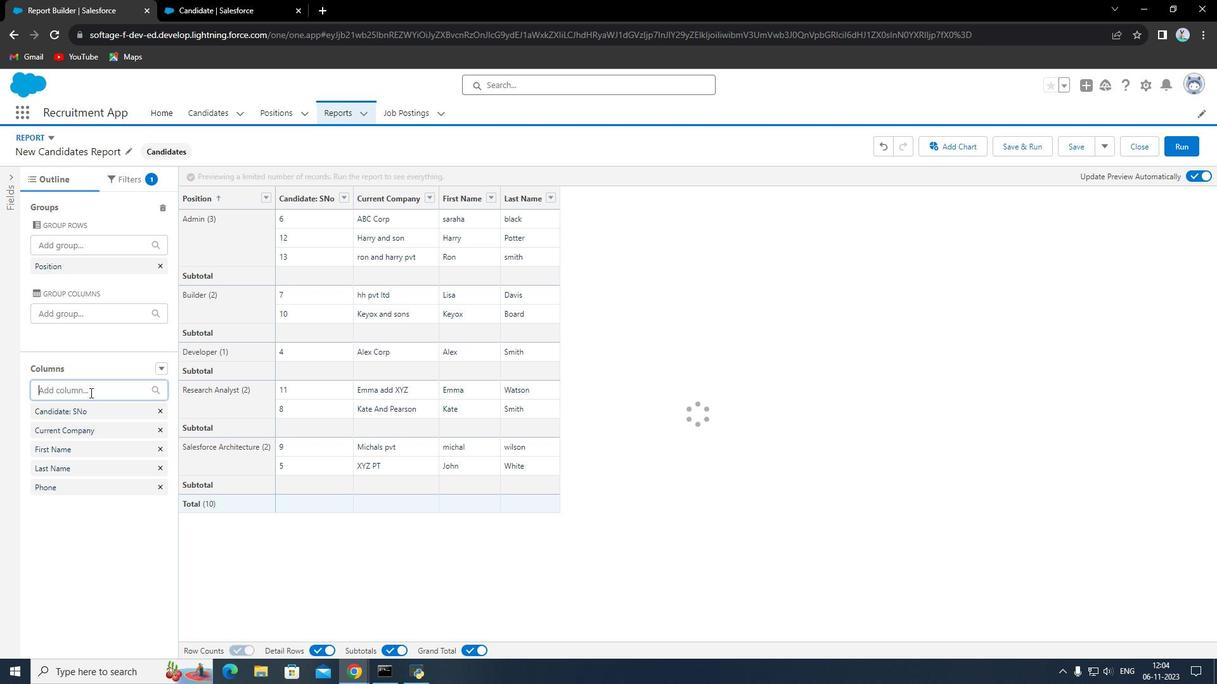 
Action: Mouse moved to (90, 392)
Screenshot: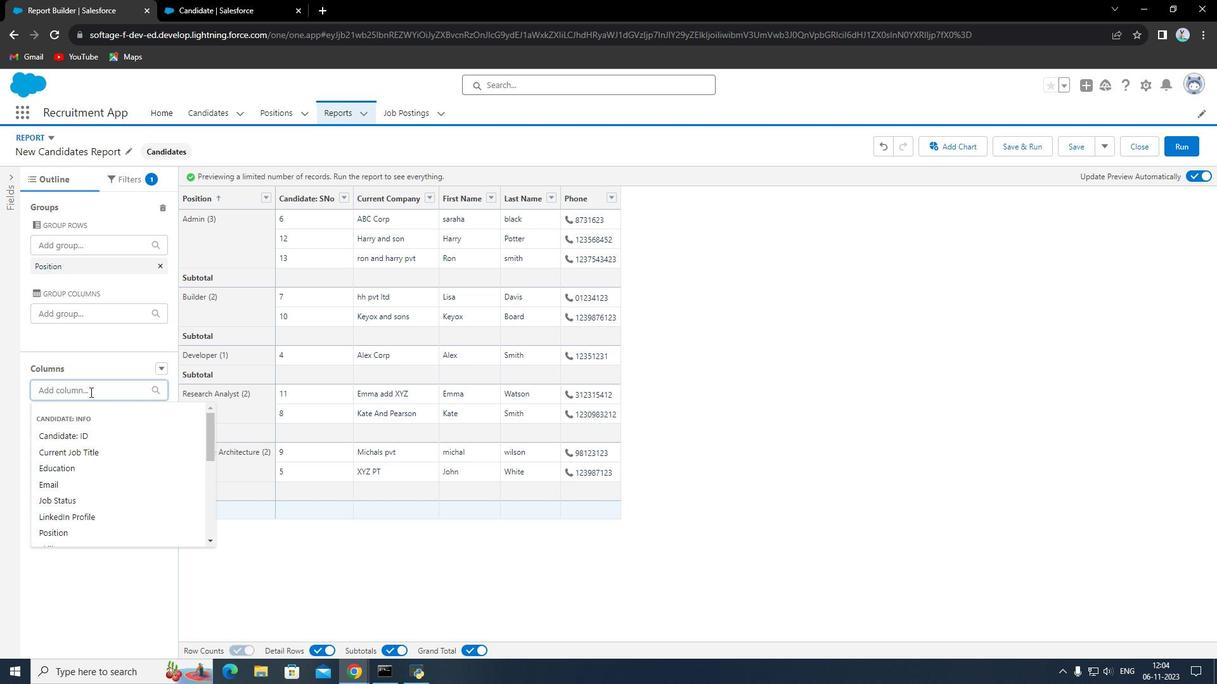 
Action: Mouse pressed left at (90, 392)
Screenshot: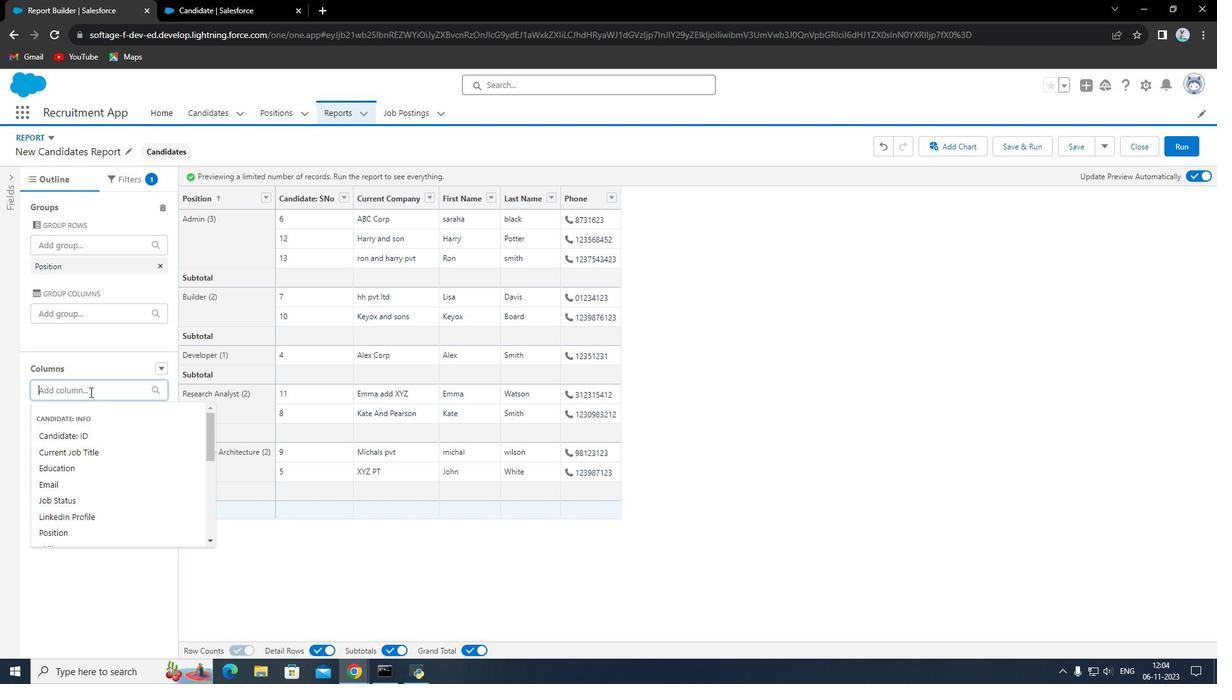 
Action: Key pressed ski
Screenshot: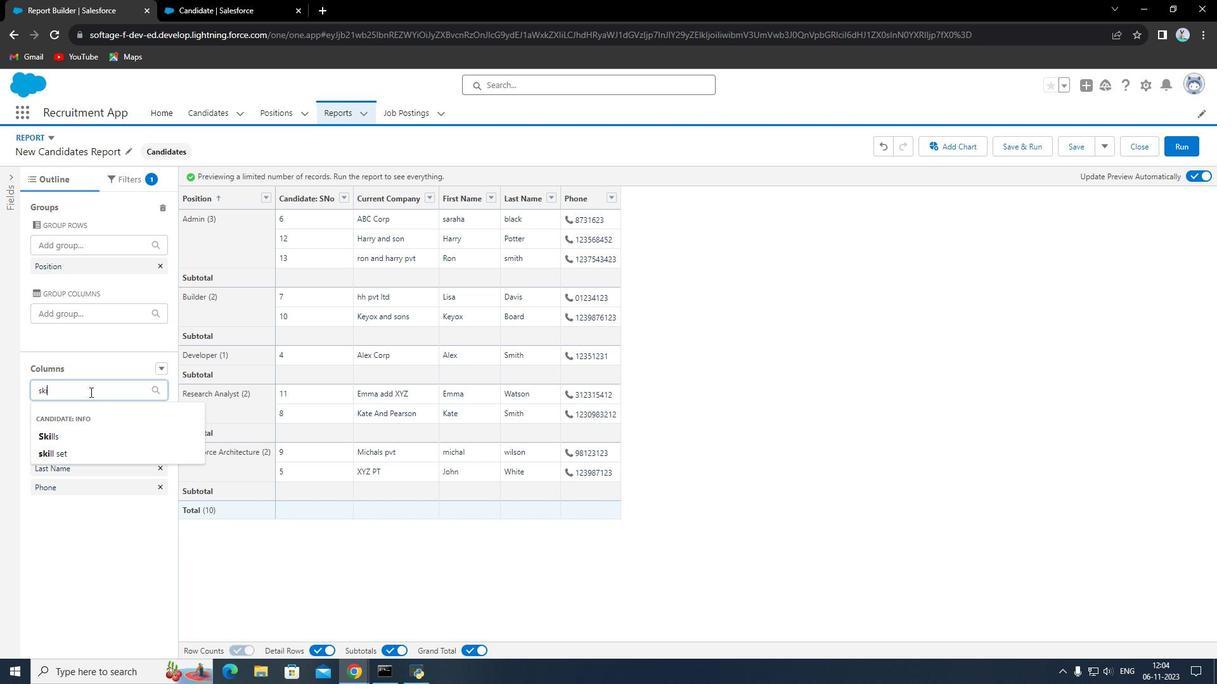 
Action: Mouse moved to (83, 451)
Screenshot: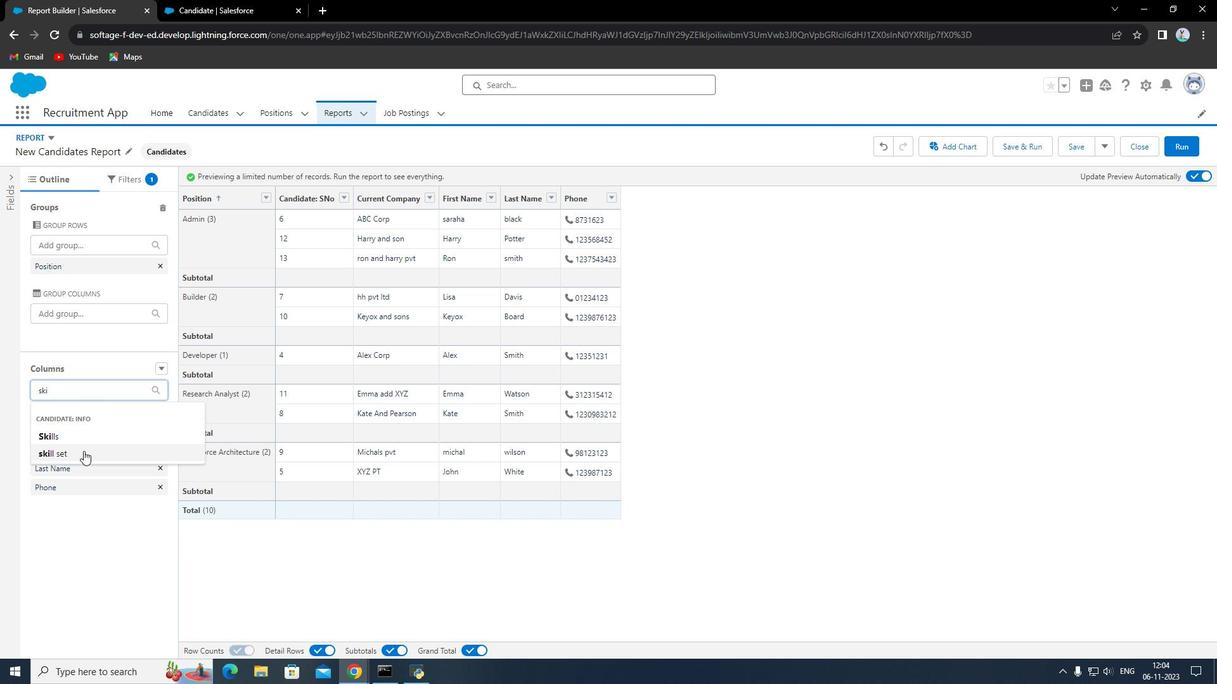 
Action: Mouse pressed left at (83, 451)
Screenshot: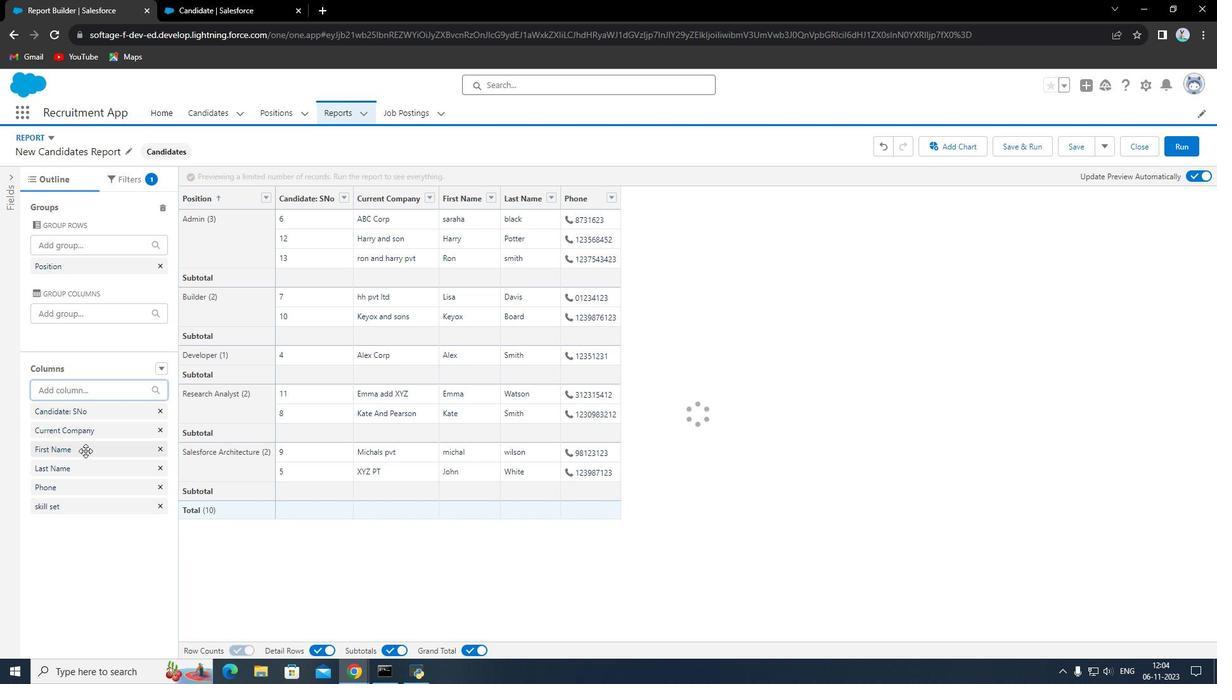 
Action: Mouse moved to (77, 393)
Screenshot: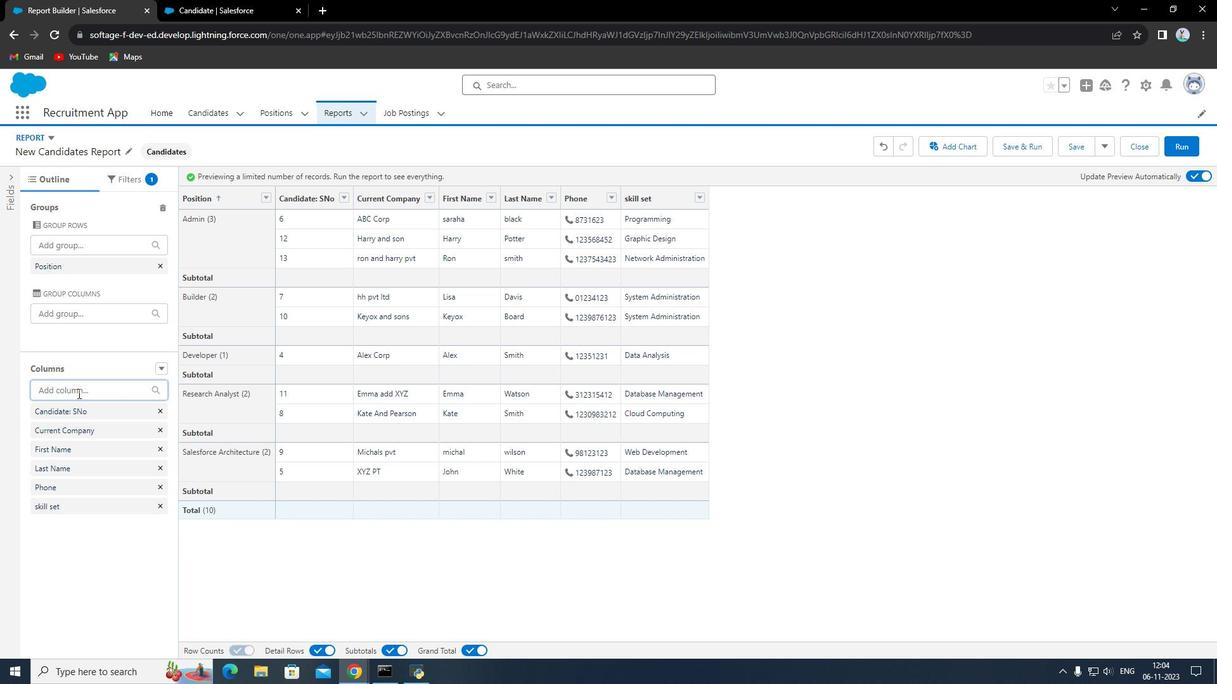
Action: Key pressed job
Screenshot: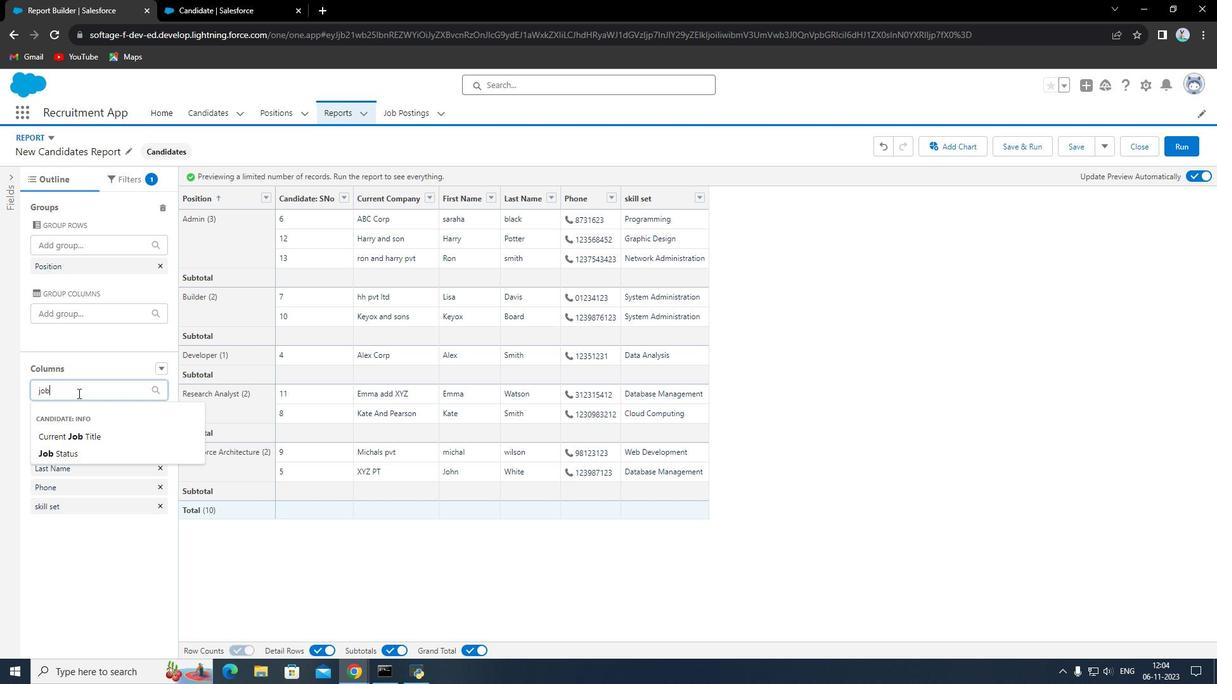
Action: Mouse moved to (112, 450)
Screenshot: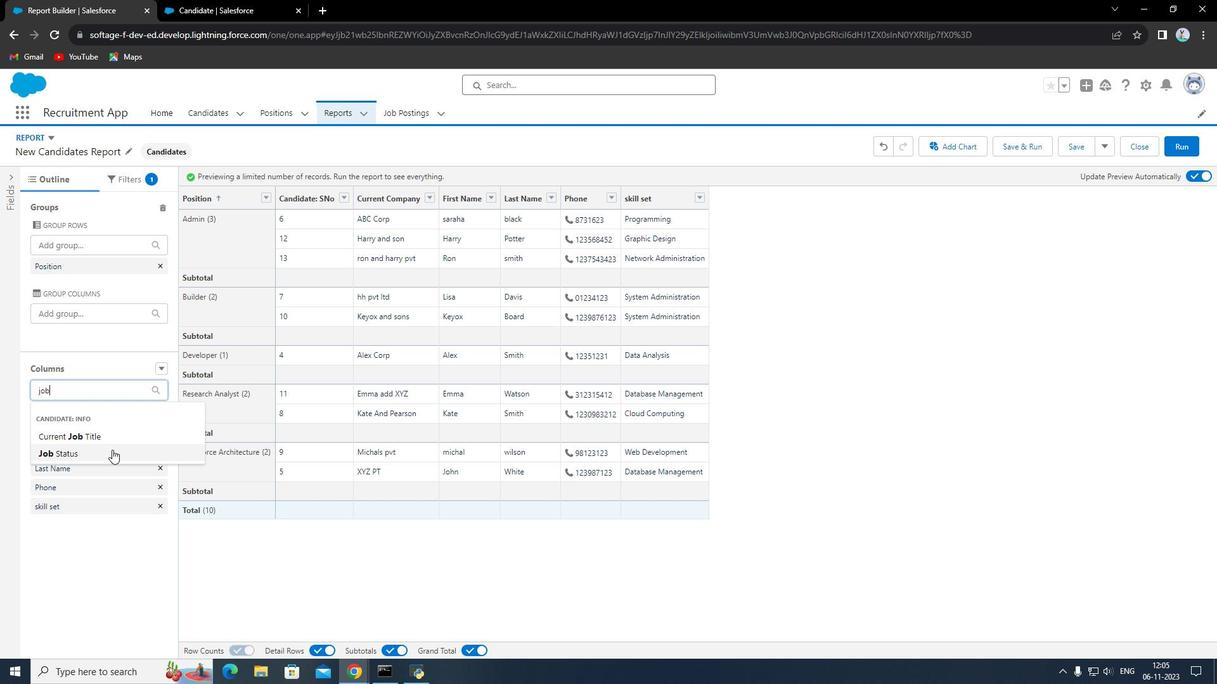 
Action: Mouse pressed left at (112, 450)
Screenshot: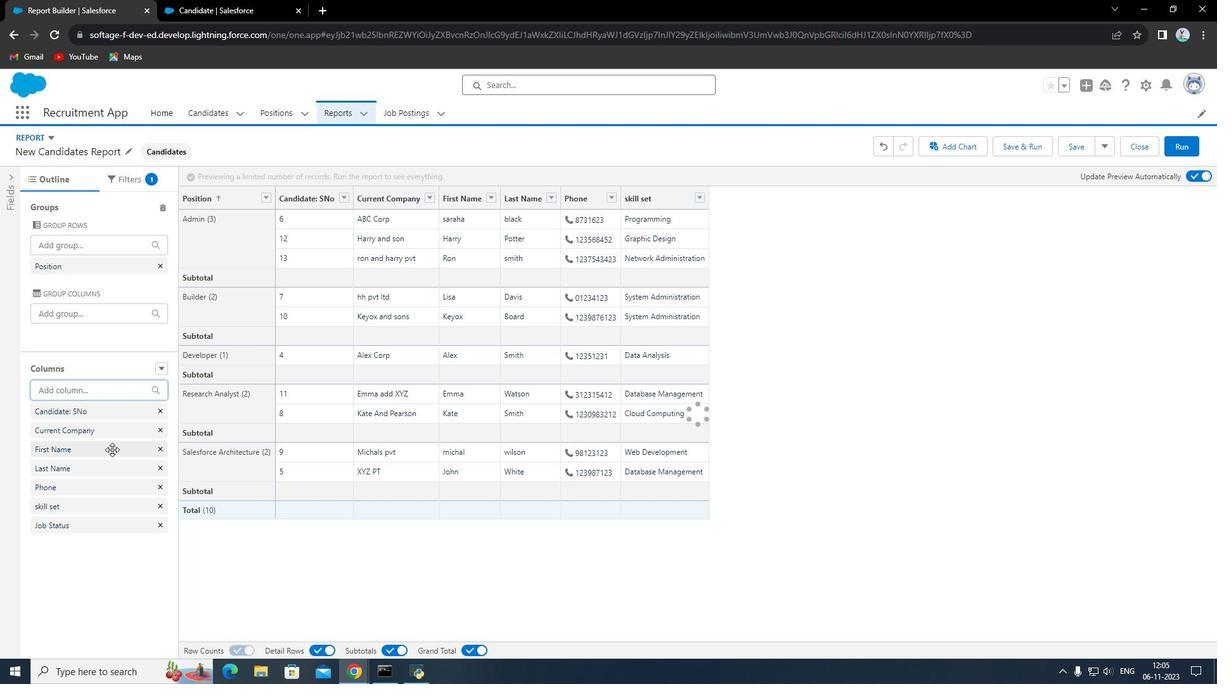 
Action: Mouse moved to (133, 176)
Screenshot: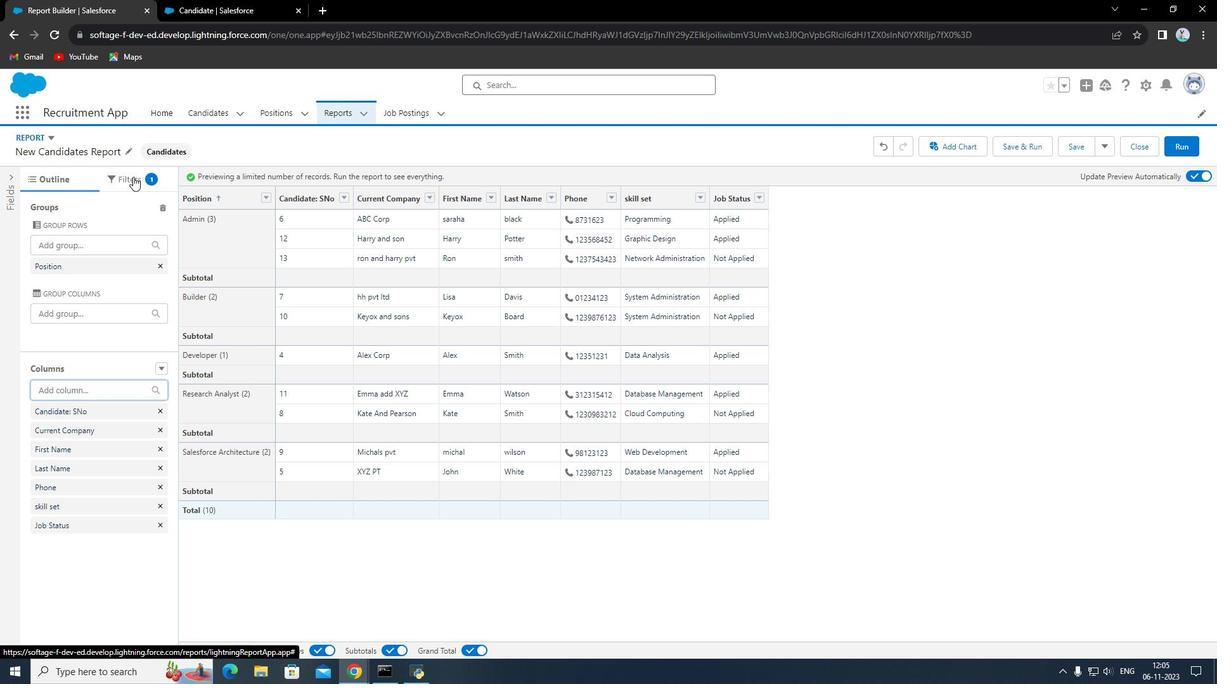 
Action: Mouse pressed left at (133, 176)
Screenshot: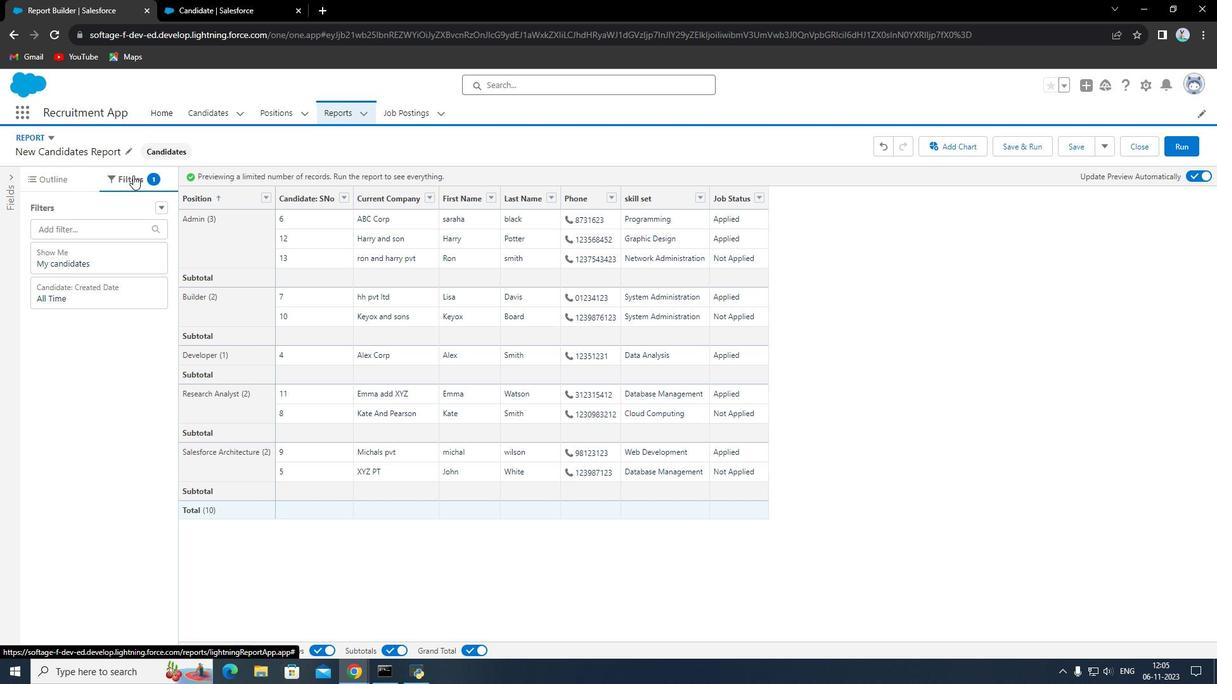 
Action: Mouse moved to (133, 232)
Screenshot: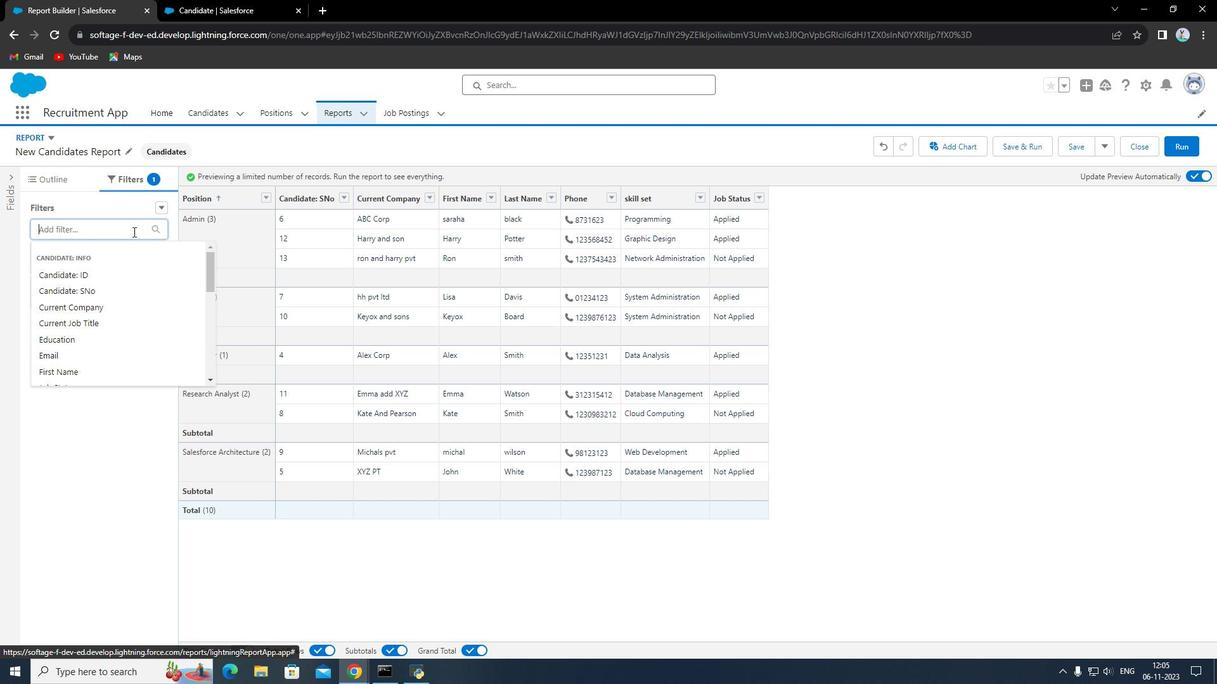 
Action: Mouse pressed left at (133, 232)
Screenshot: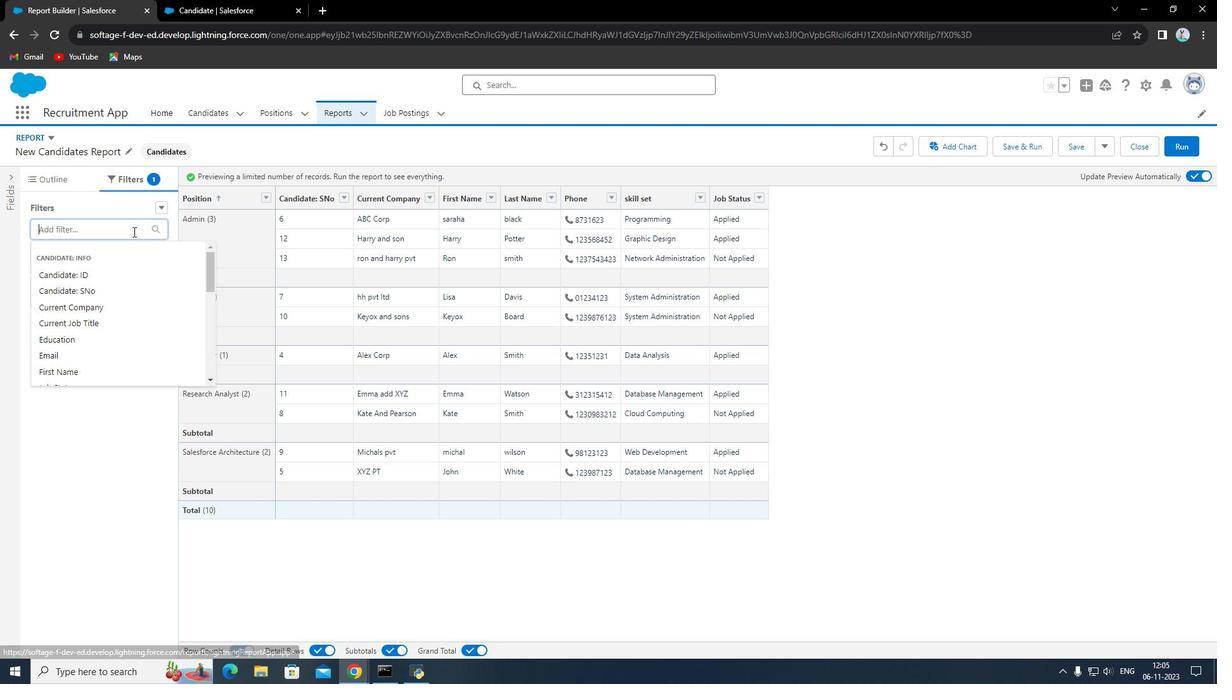 
Action: Mouse moved to (133, 232)
Screenshot: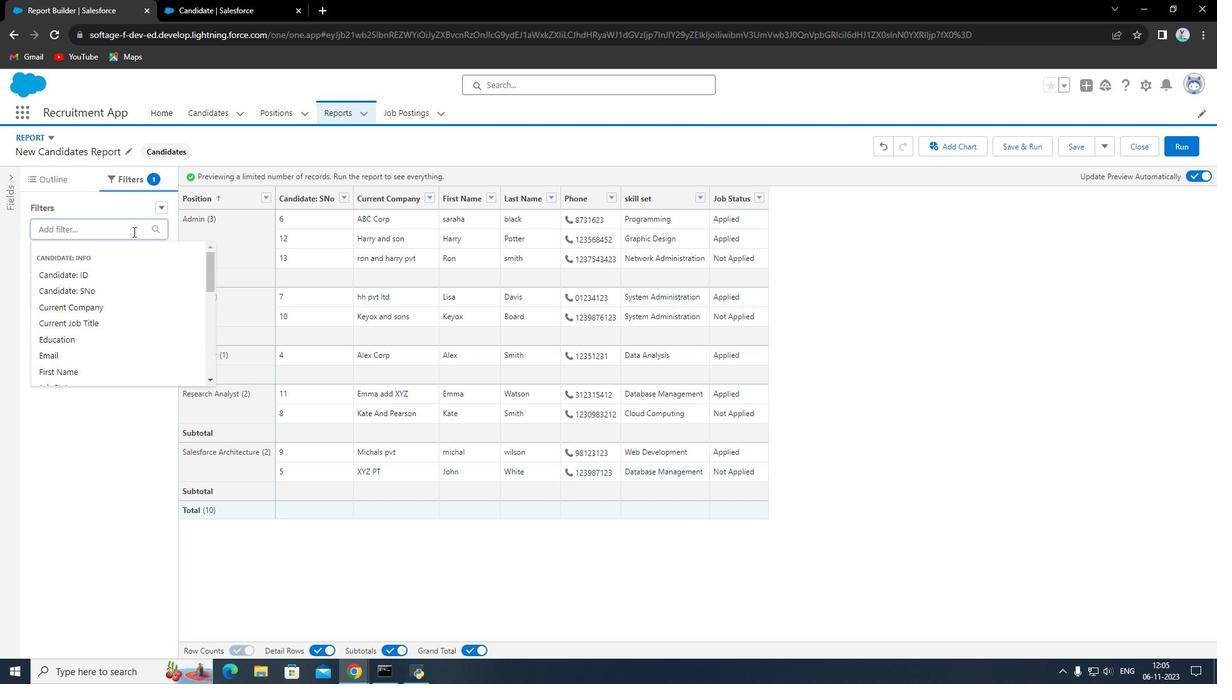 
Action: Key pressed job
Screenshot: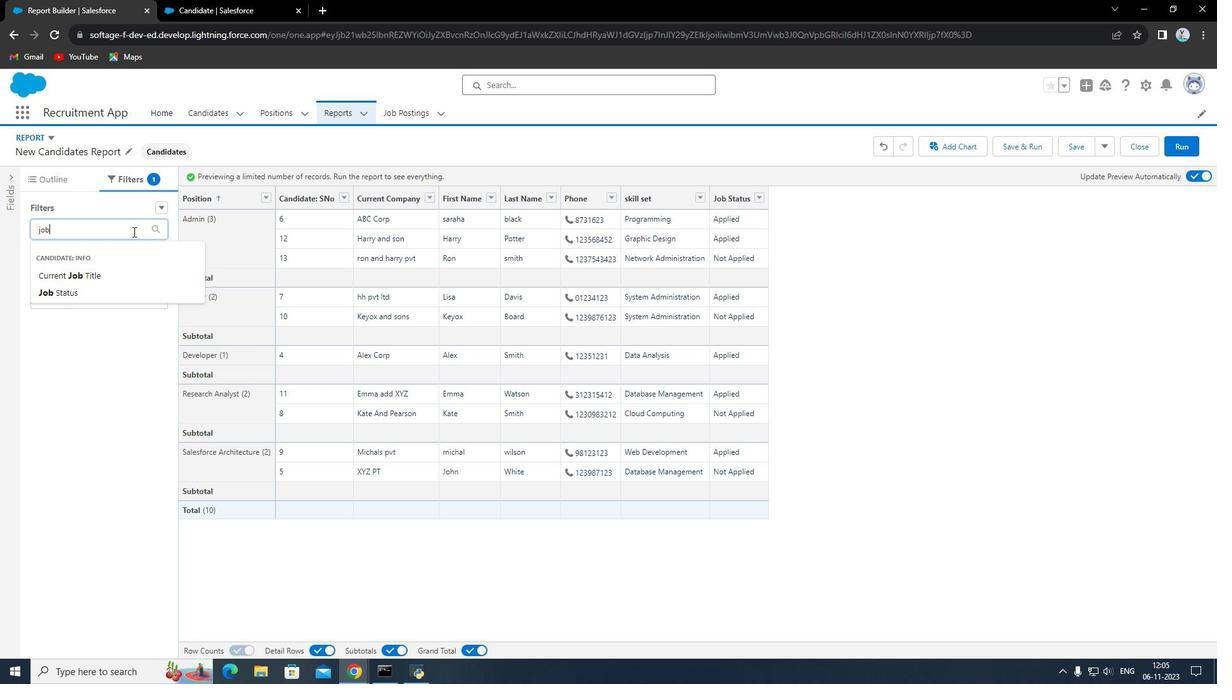 
Action: Mouse moved to (140, 294)
Screenshot: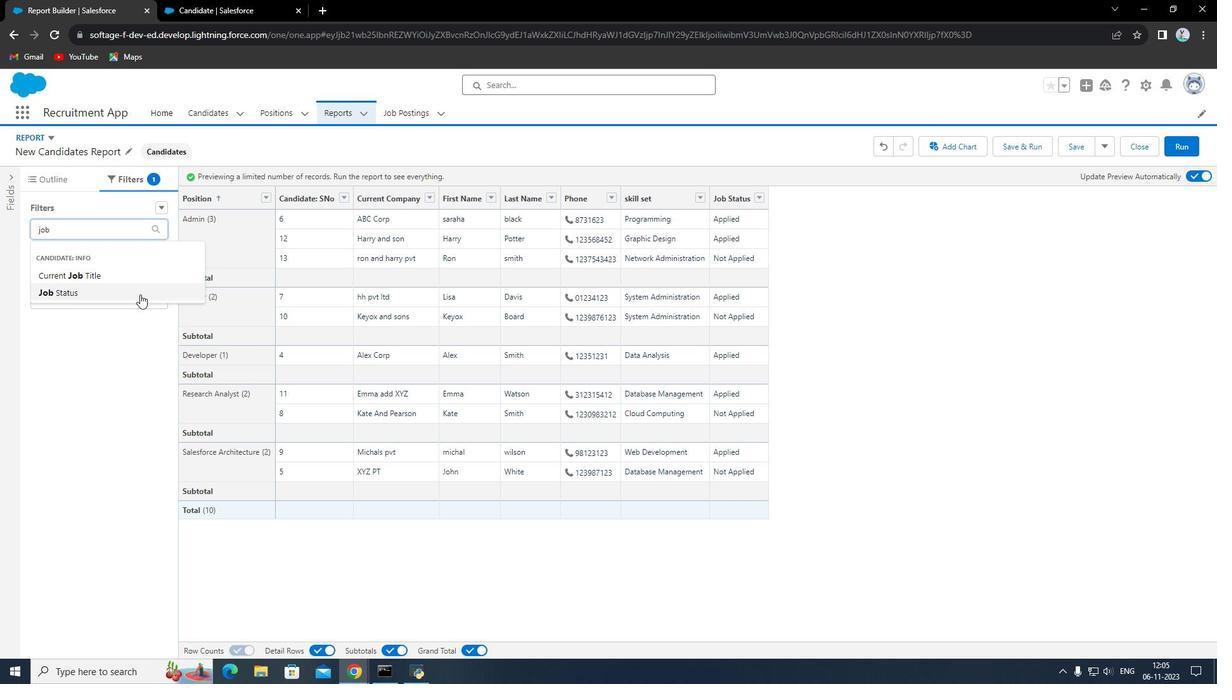 
Action: Mouse pressed left at (140, 294)
Screenshot: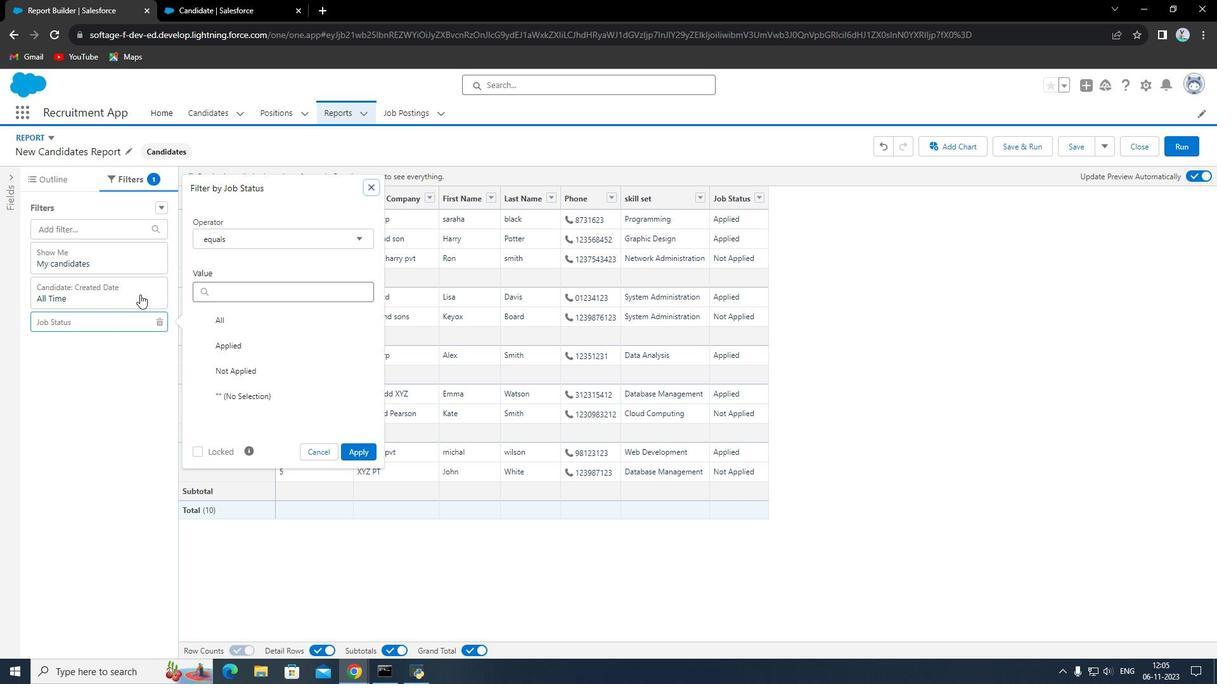 
Action: Mouse moved to (263, 297)
Screenshot: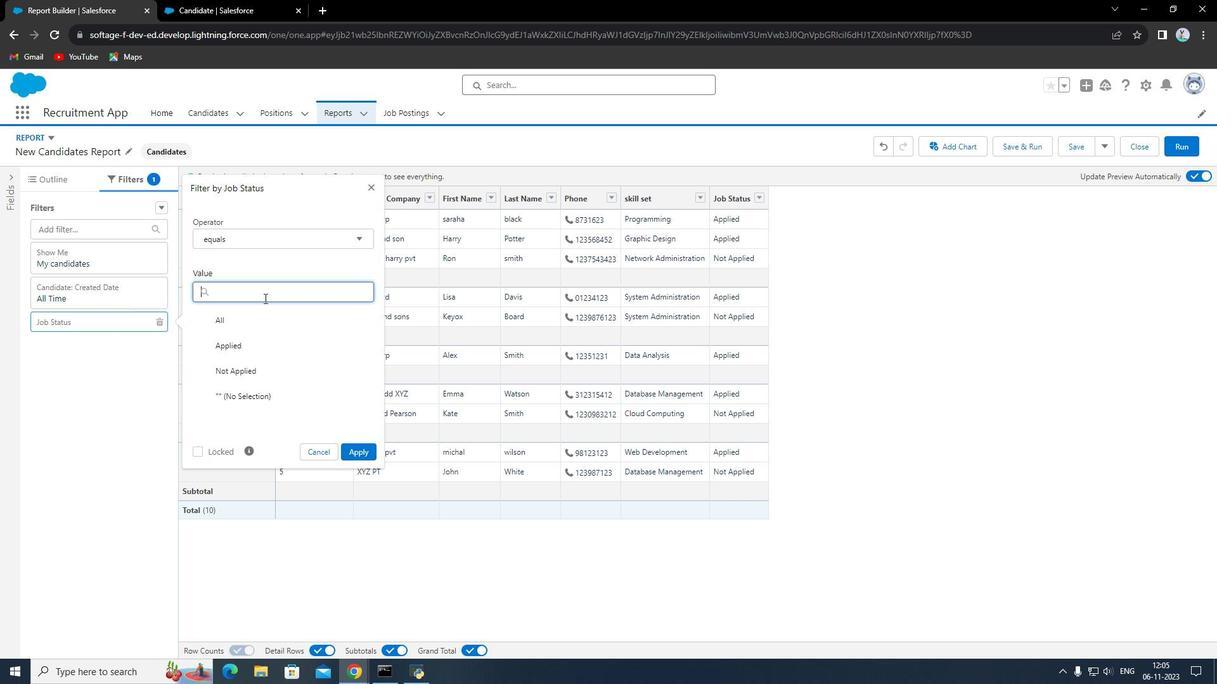 
Action: Mouse pressed left at (263, 297)
Screenshot: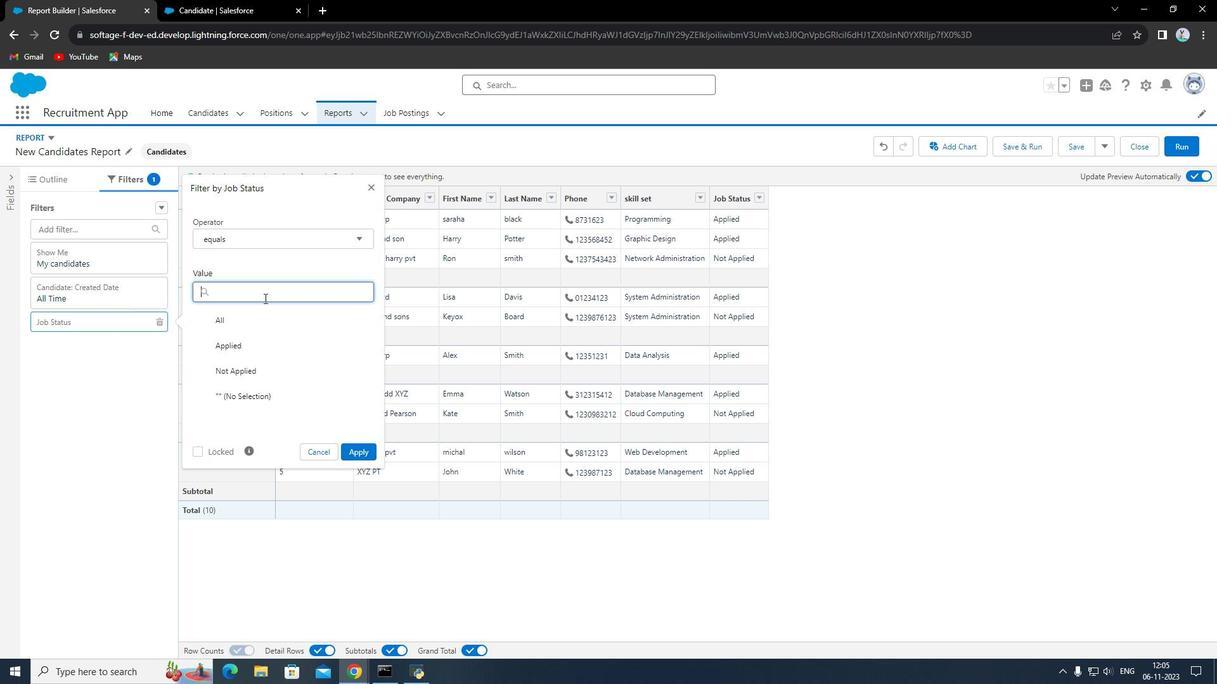 
Action: Mouse moved to (256, 337)
Screenshot: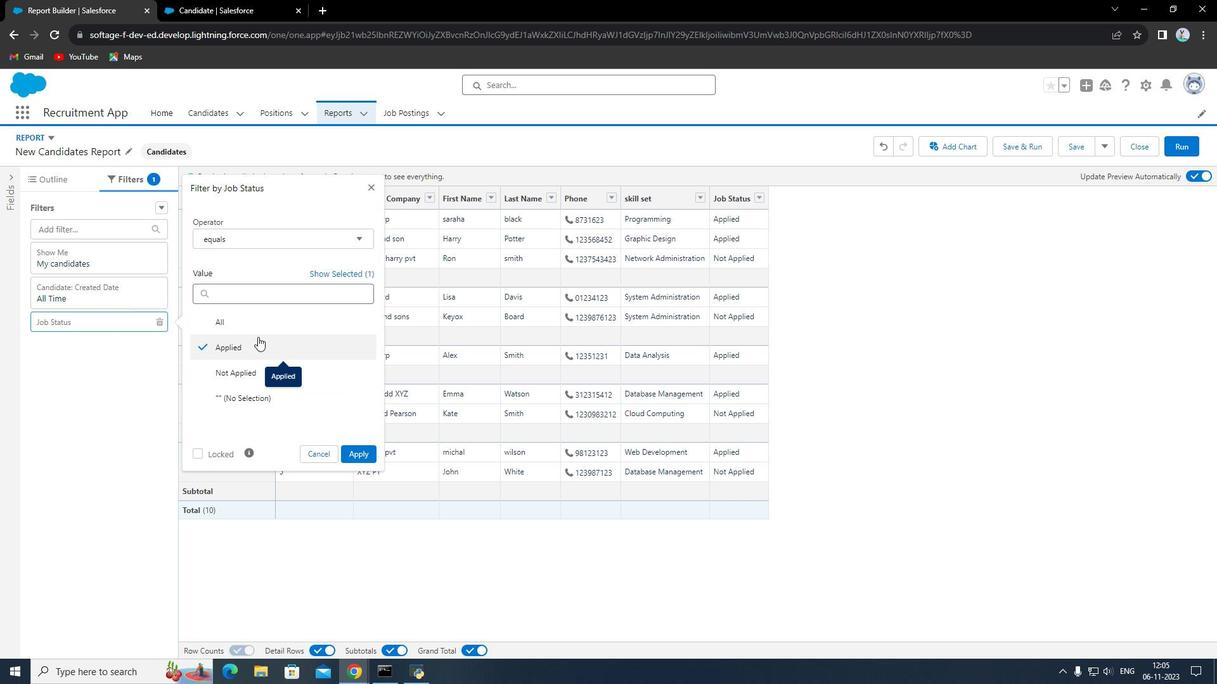 
Action: Mouse pressed left at (256, 337)
Screenshot: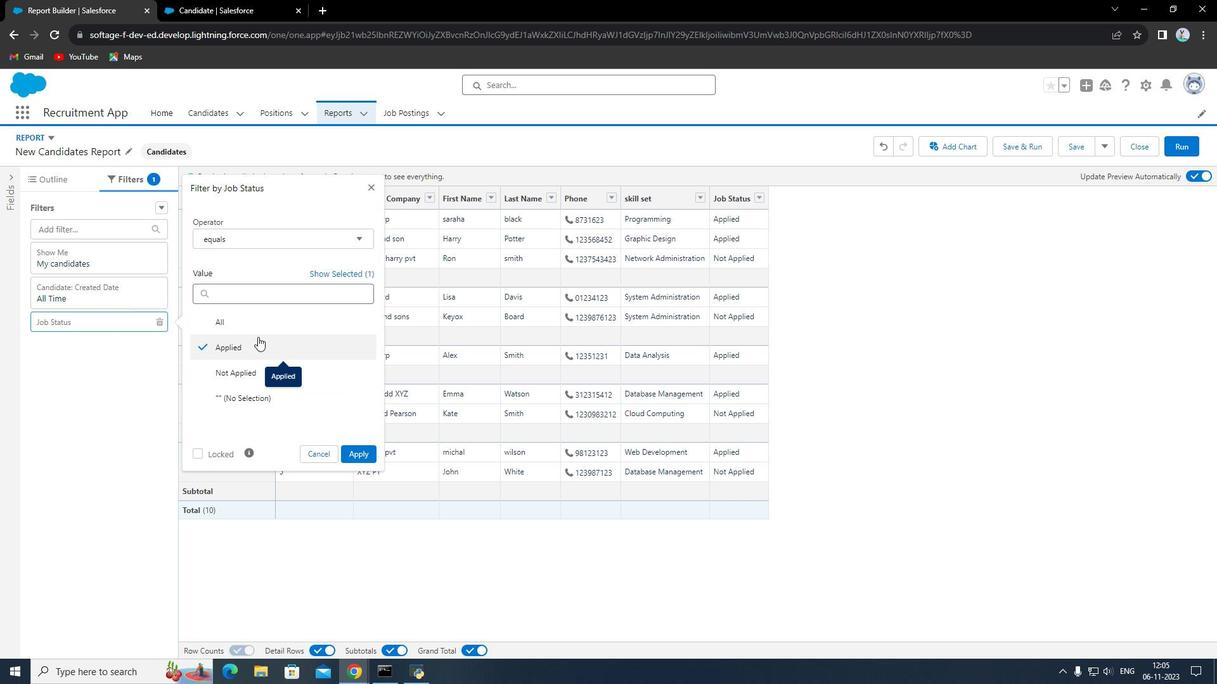 
Action: Mouse moved to (364, 456)
Screenshot: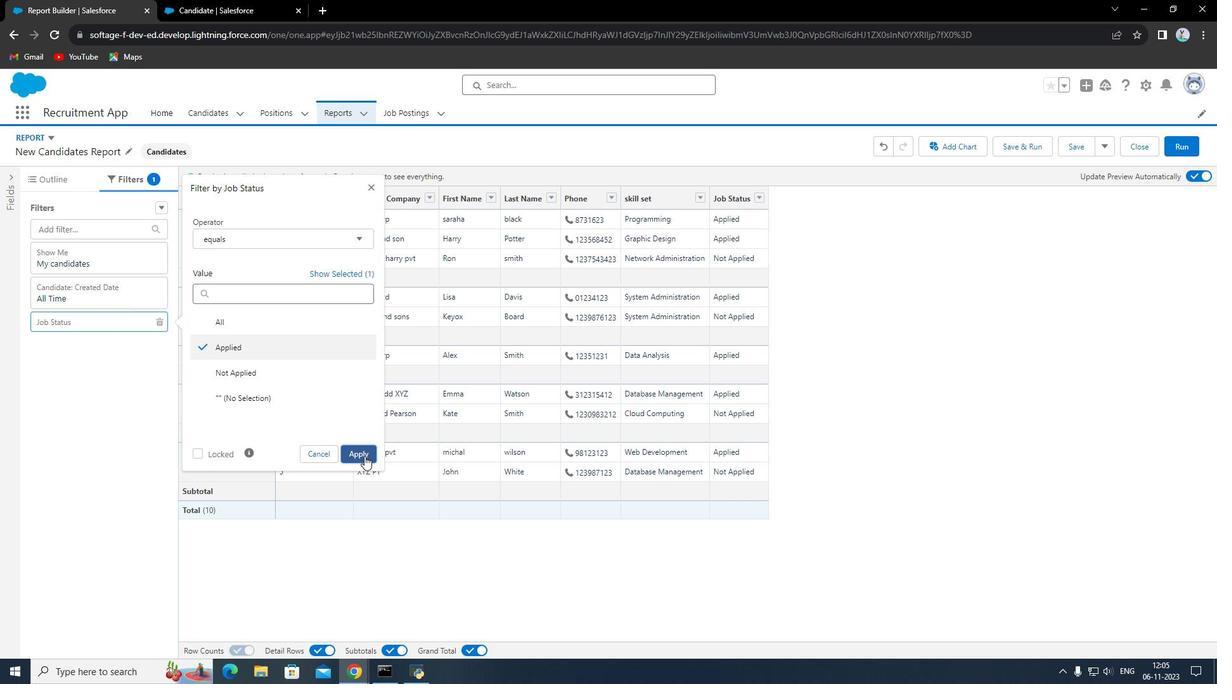 
Action: Mouse pressed left at (364, 456)
Screenshot: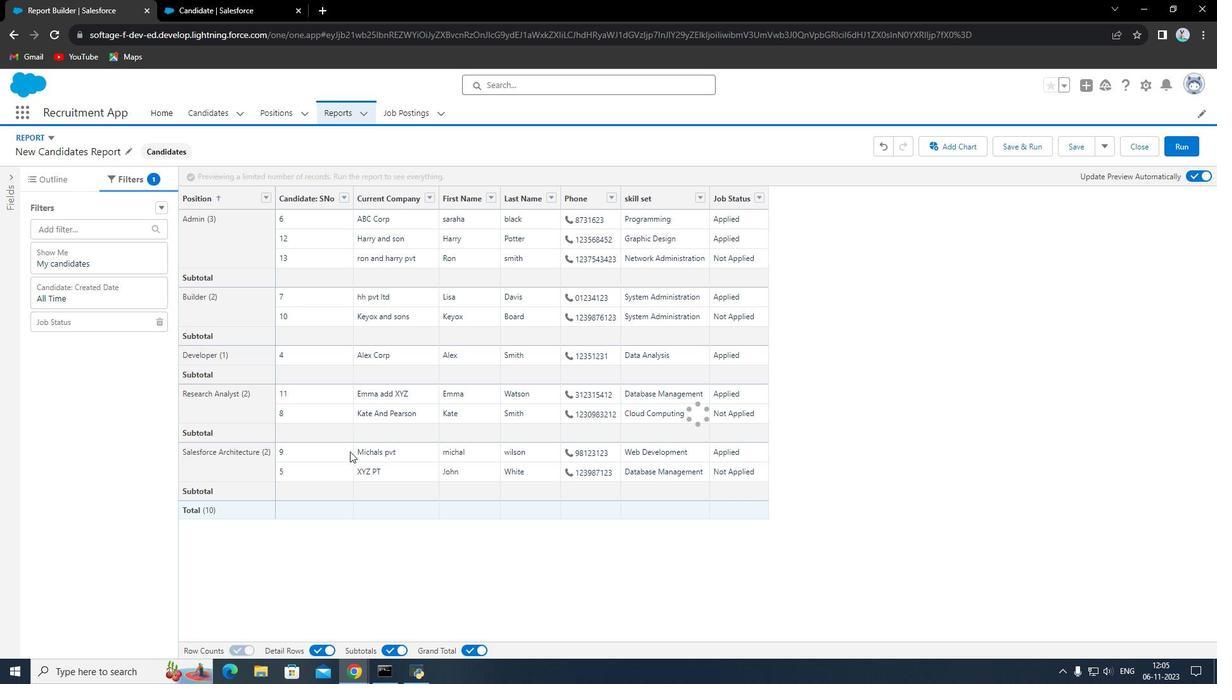 
Action: Mouse moved to (62, 181)
Screenshot: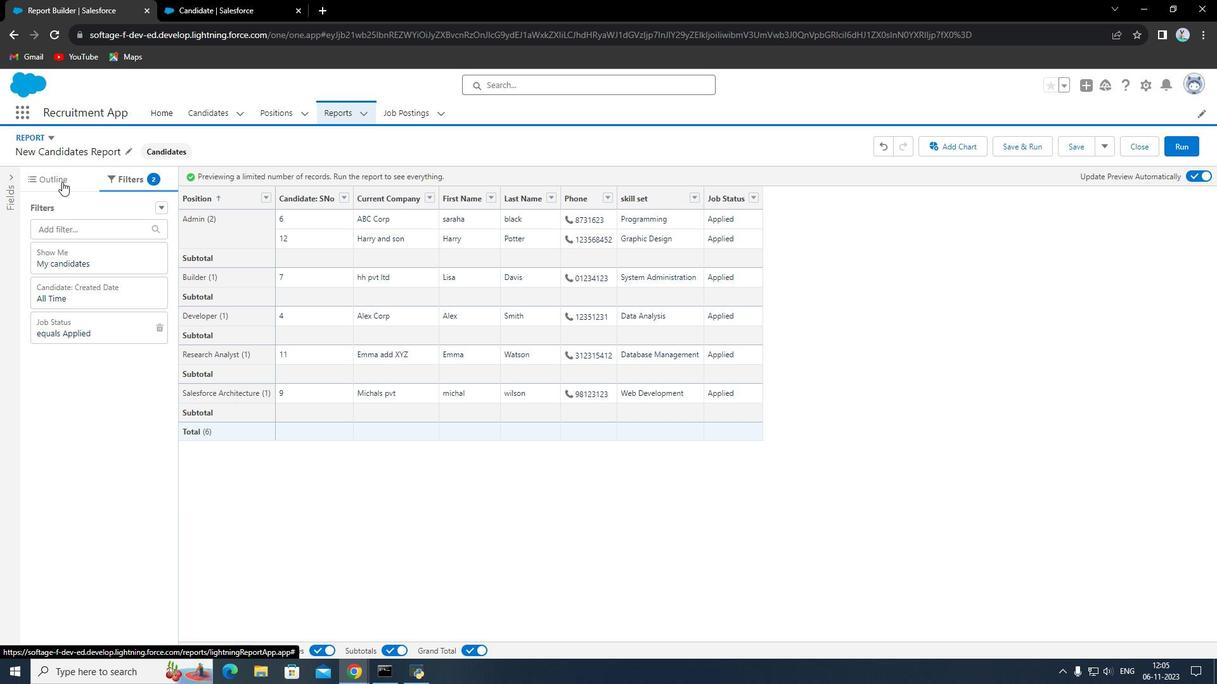 
Action: Mouse pressed left at (62, 181)
Screenshot: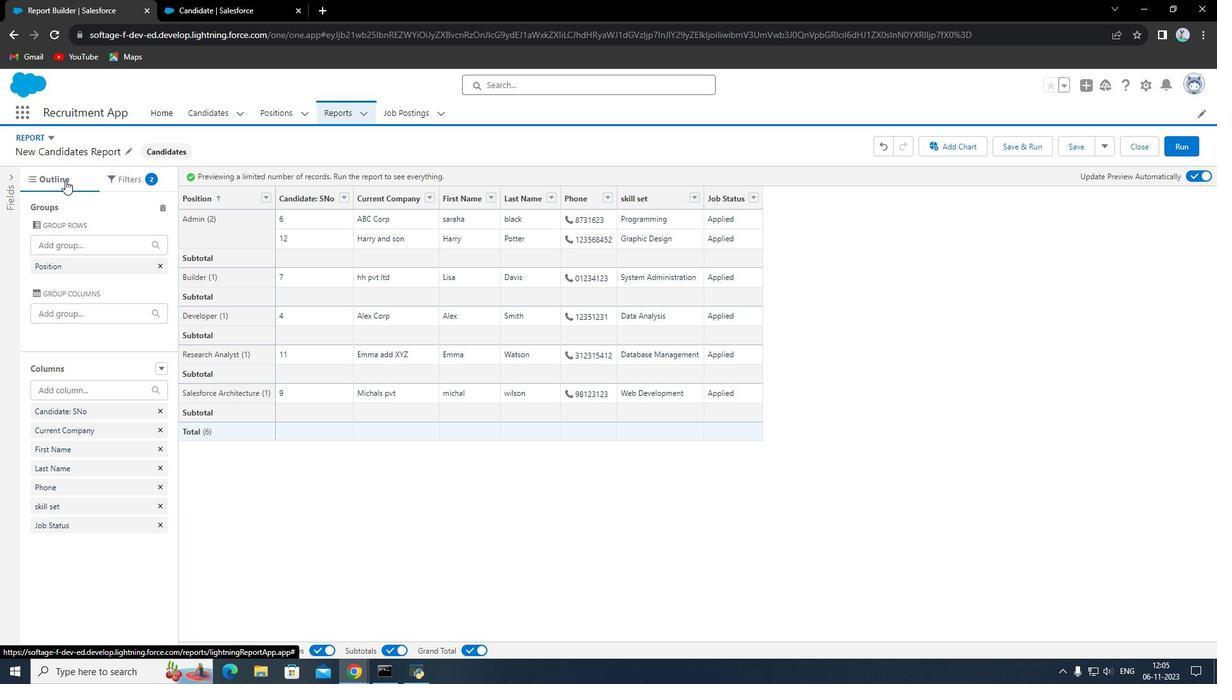 
Action: Mouse moved to (125, 148)
Screenshot: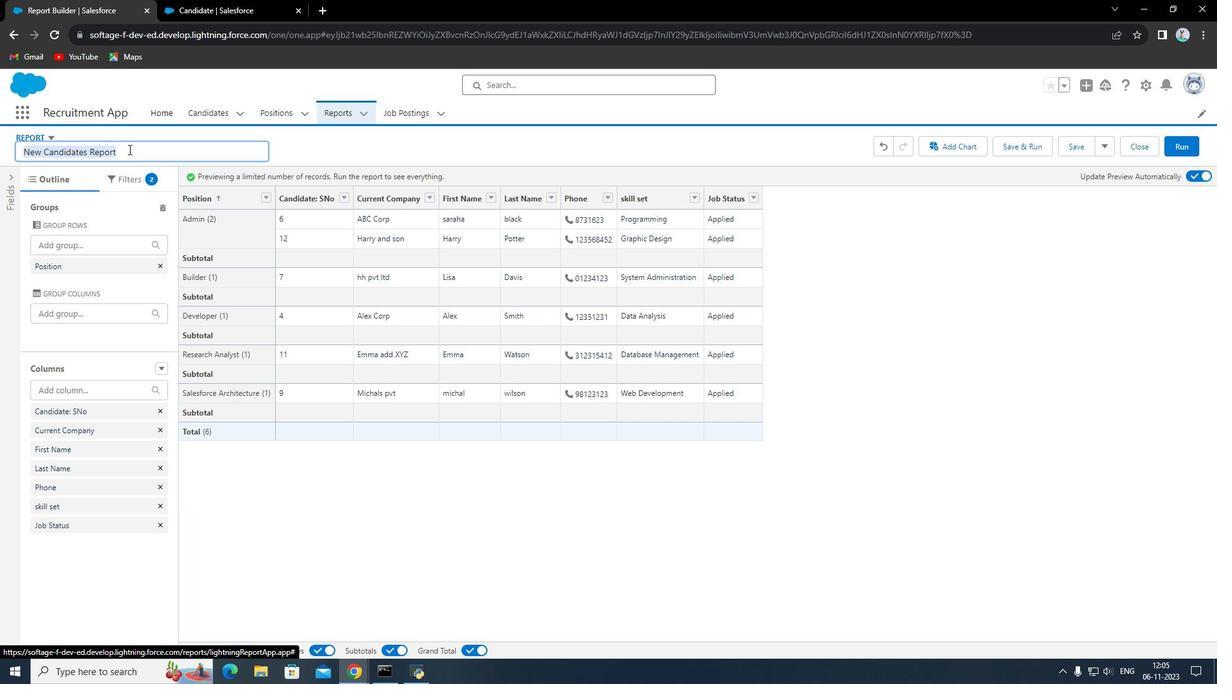 
Action: Mouse pressed left at (125, 148)
Screenshot: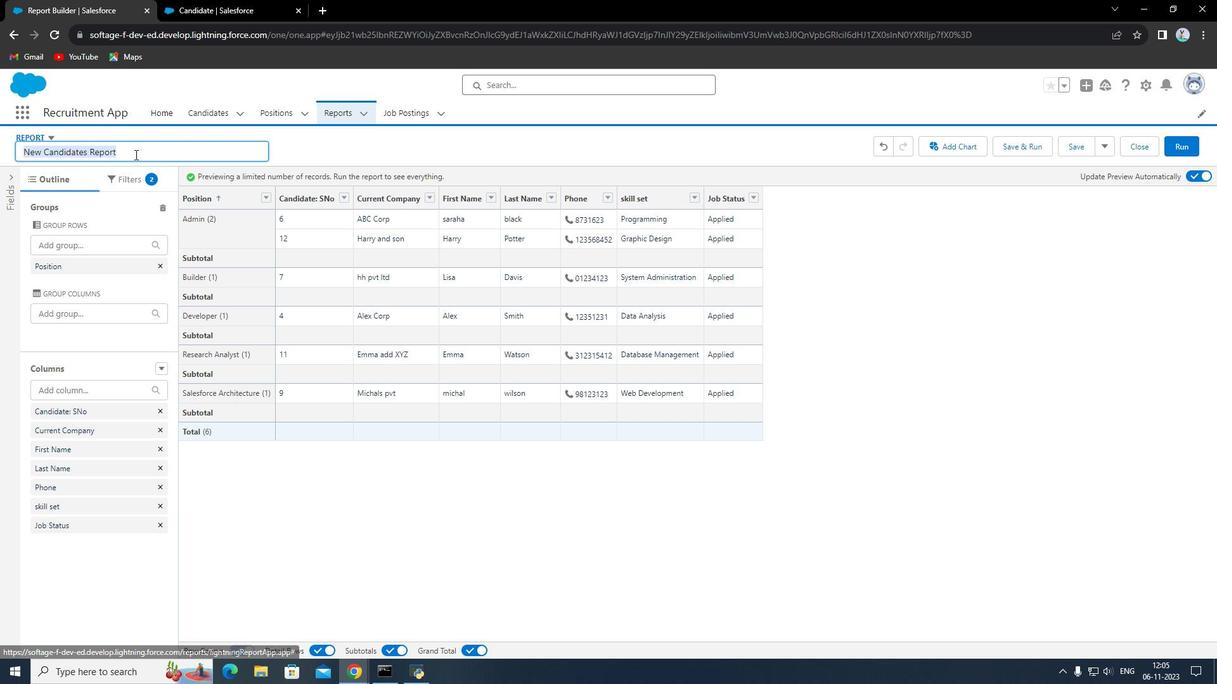 
Action: Mouse moved to (139, 158)
Screenshot: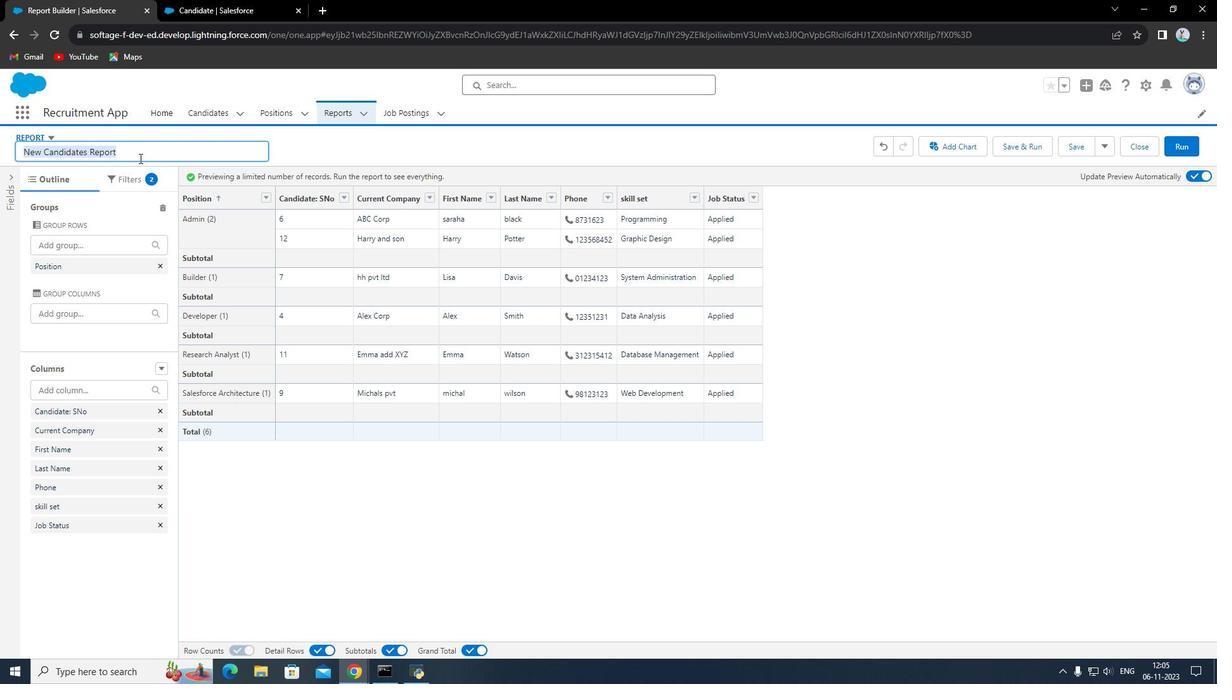 
Action: Key pressed candidates<Key.space>with<Key.space>applied<Key.space>job<Key.space>status
Screenshot: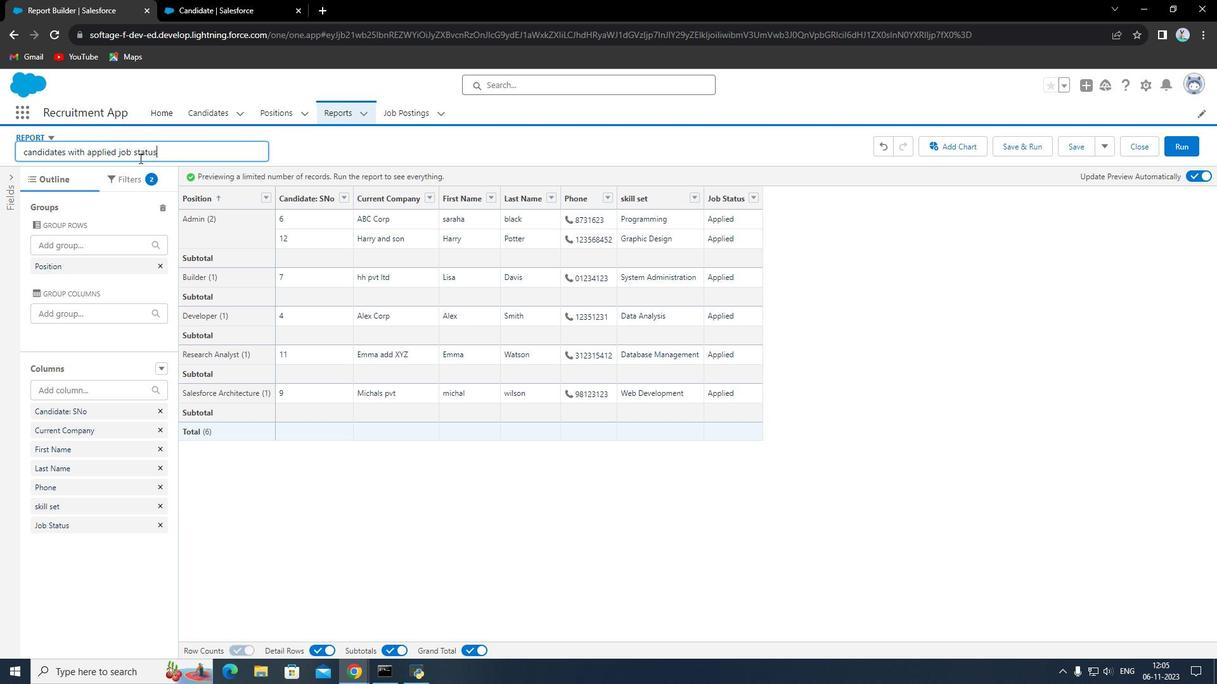 
Action: Mouse moved to (1082, 147)
Screenshot: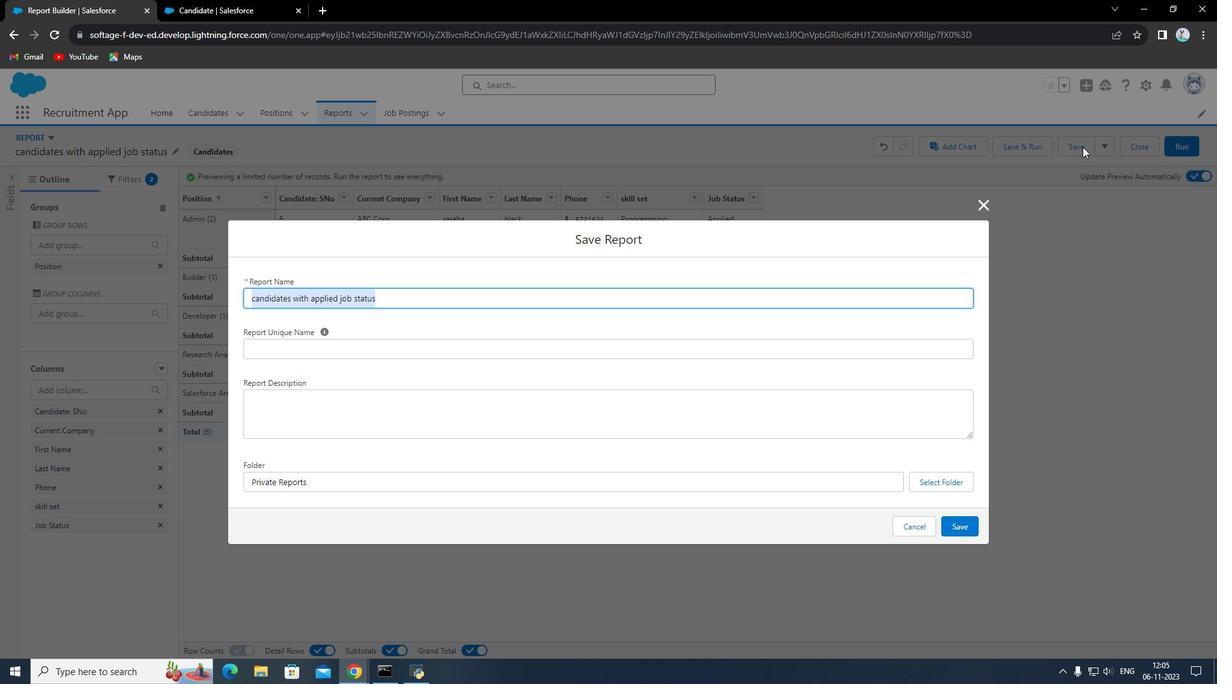 
Action: Mouse pressed left at (1082, 147)
Screenshot: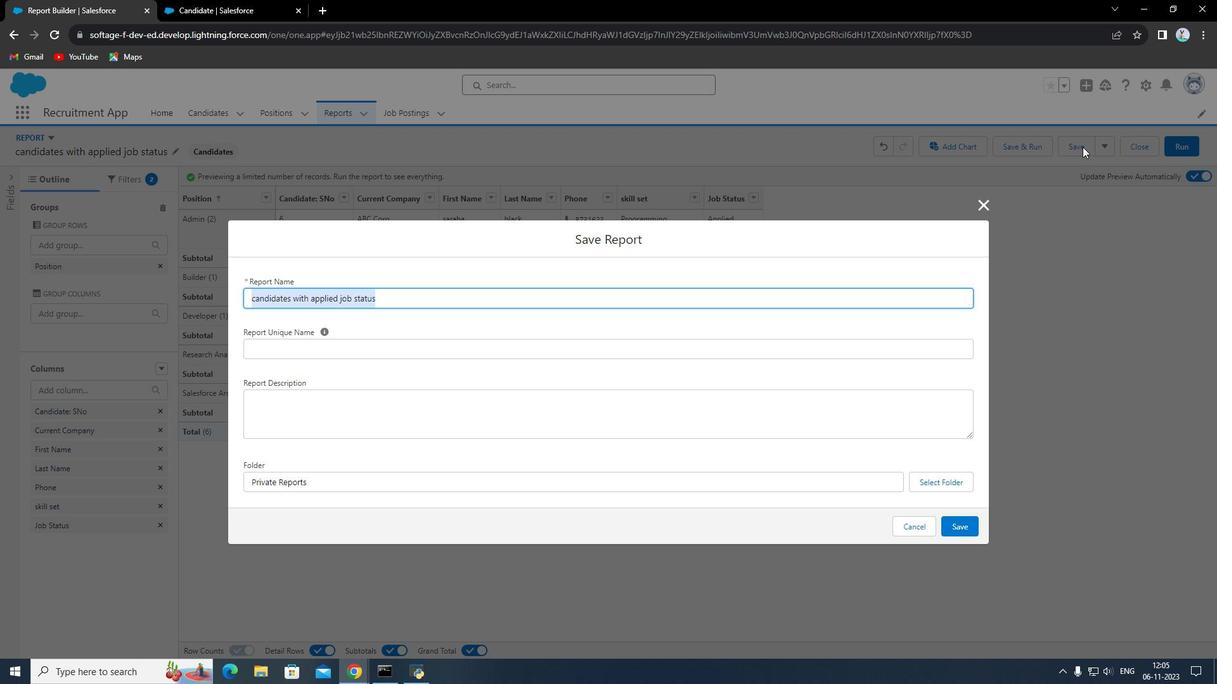 
Action: Mouse moved to (956, 526)
Screenshot: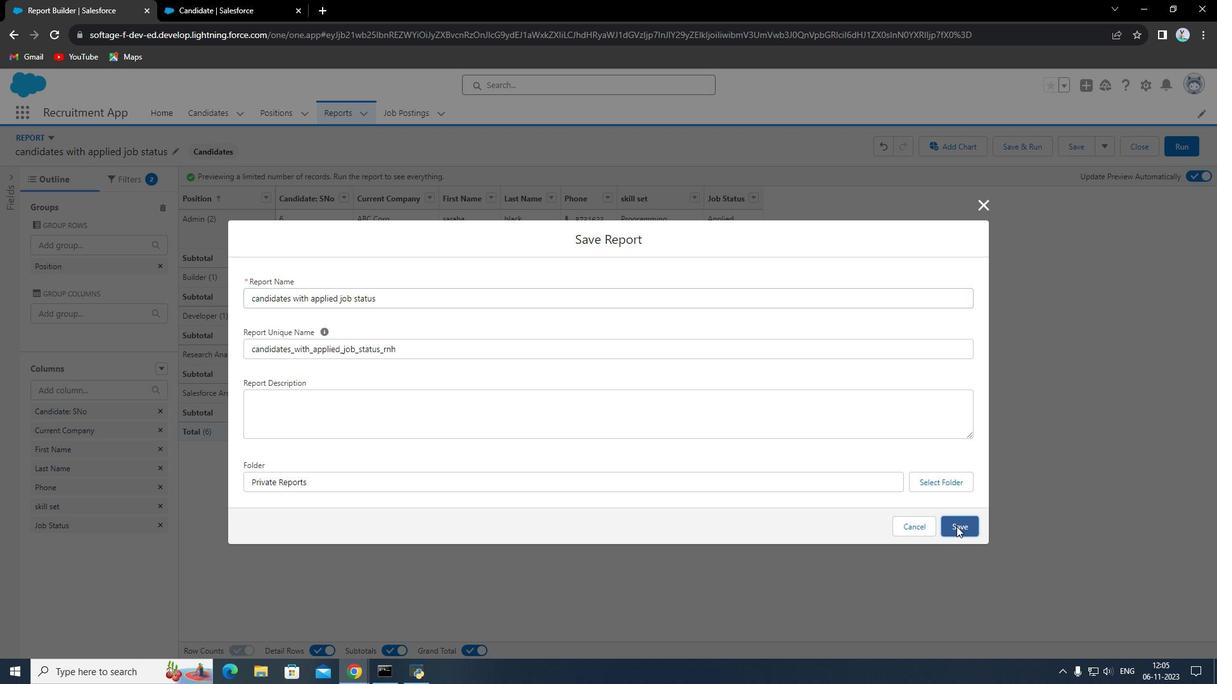 
Action: Mouse pressed left at (956, 526)
Screenshot: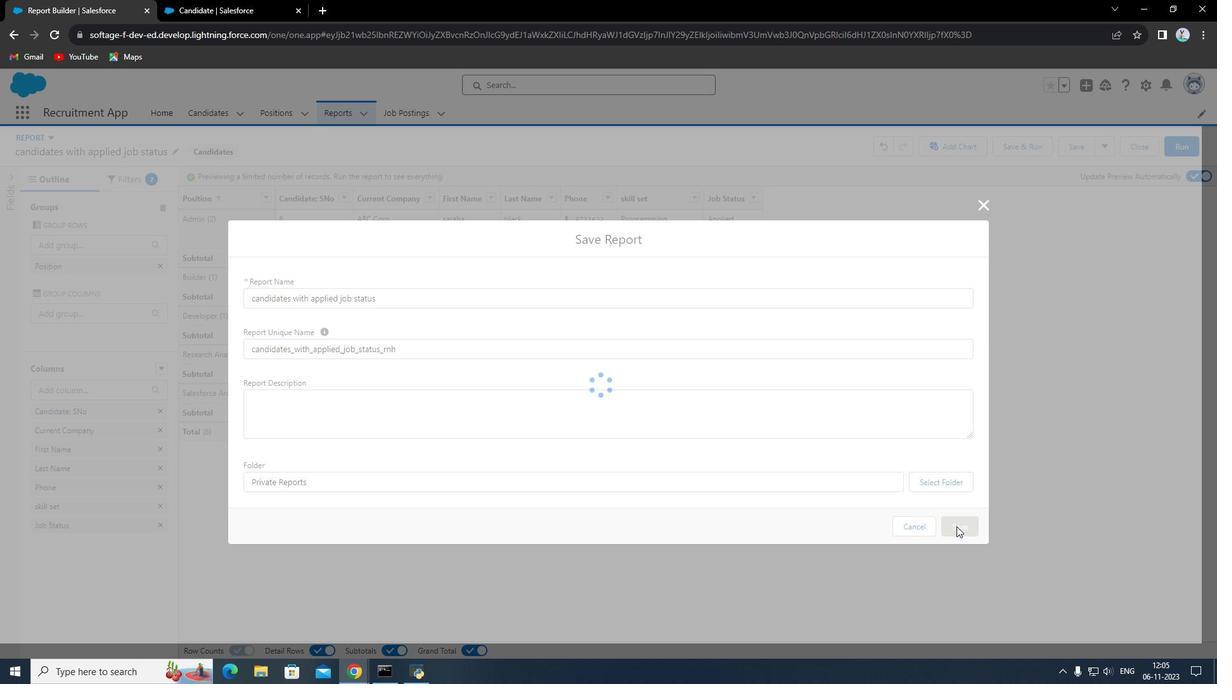 
Action: Mouse moved to (1174, 153)
Screenshot: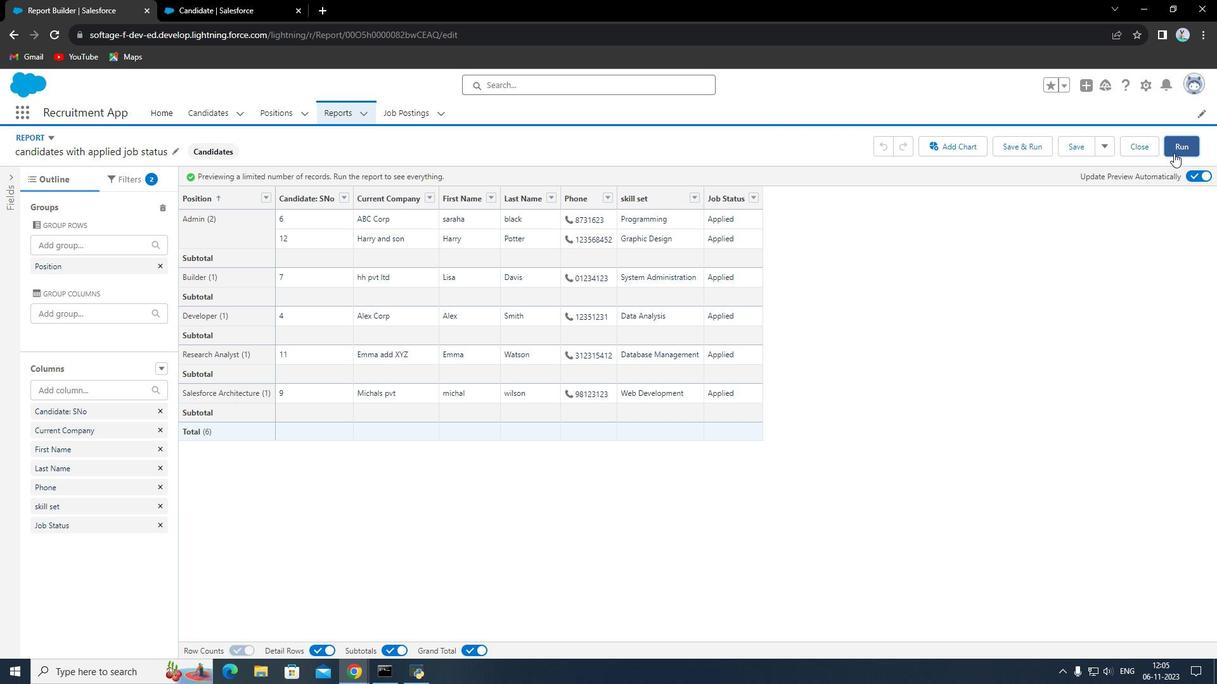 
Action: Mouse pressed left at (1174, 153)
Screenshot: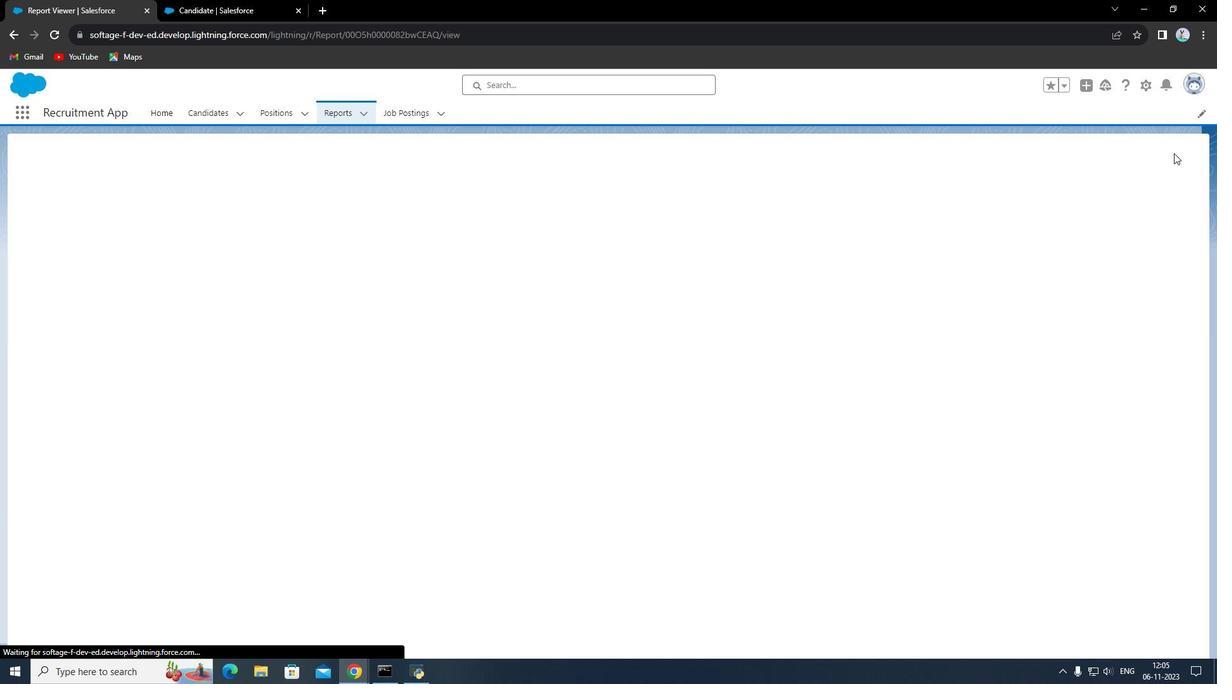 
